 Task: Add an event with the title Training Session: Effective Decision-Making in High-Pressure Situations, date '2023/10/26', time 9:15 AM to 11:15 AMand add a description: Welcome to the Coffee Meeting with a Potential Investor, an exciting opportunity to connect, share your business vision, and explore potential investment opportunities. This meeting is designed to foster a mutually beneficial relationship between you and the investor, providing a platform to discuss your business goals, growth strategies, and the potential for collaboration.Select event color  Graphite . Add location for the event as: Vilnius, Lithuania, logged in from the account softage.4@softage.netand send the event invitation to softage.10@softage.net and softage.1@softage.net. Set a reminder for the event Doesn't repeat
Action: Mouse moved to (98, 123)
Screenshot: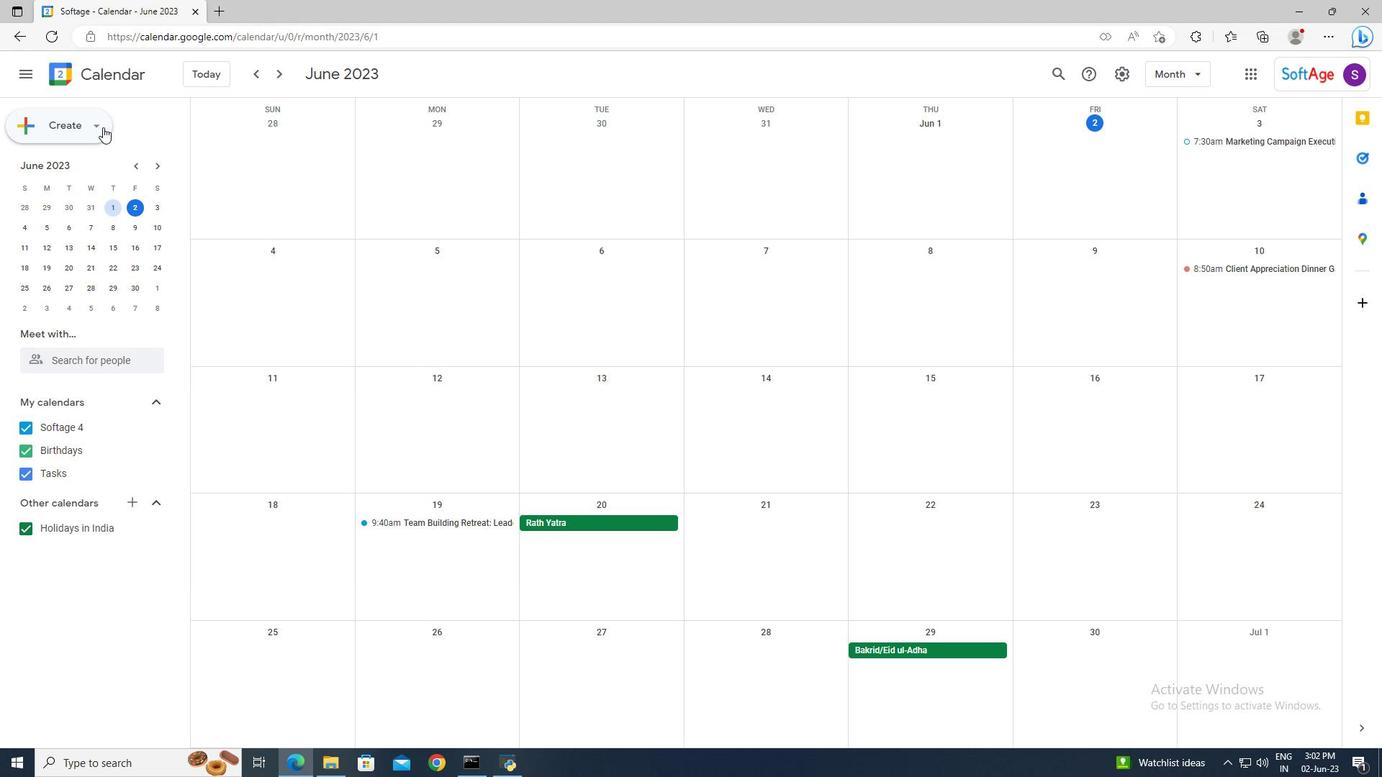 
Action: Mouse pressed left at (98, 123)
Screenshot: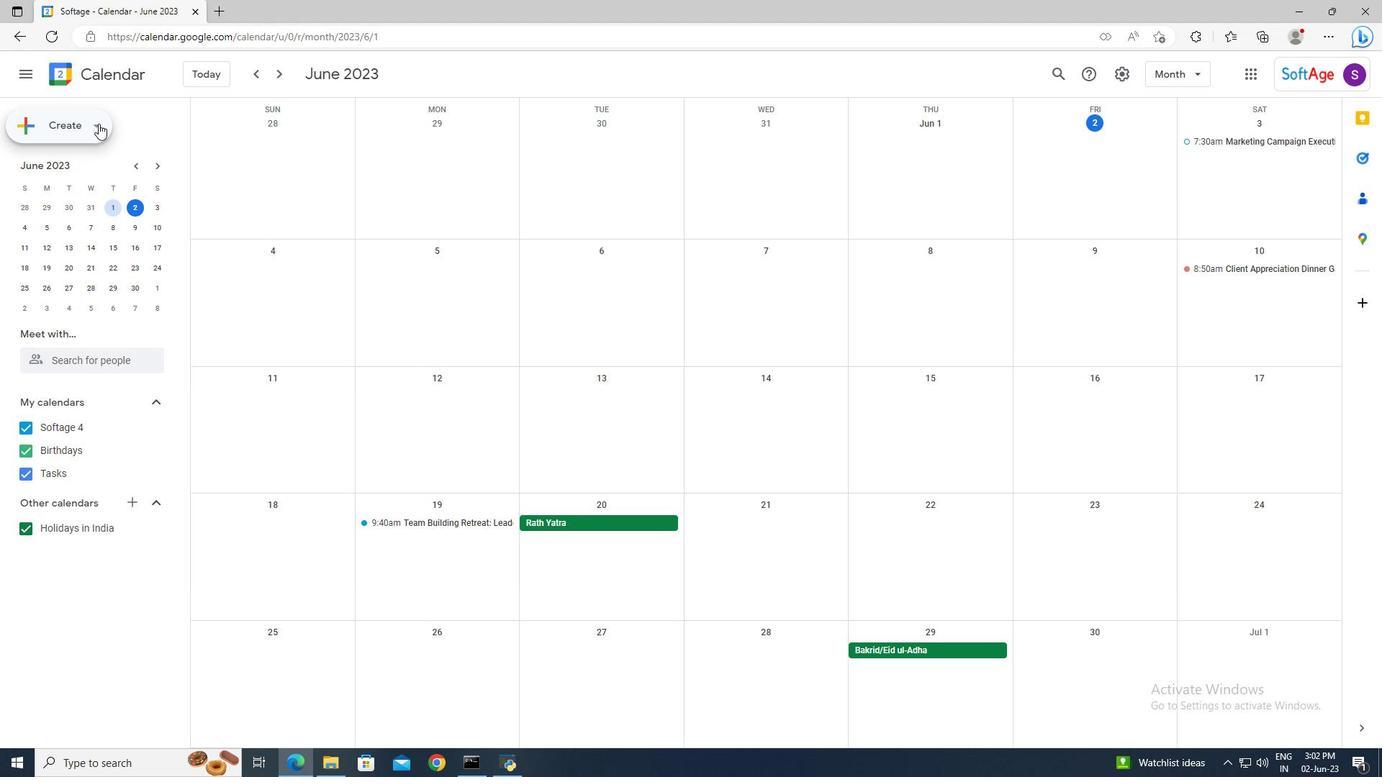 
Action: Mouse moved to (97, 164)
Screenshot: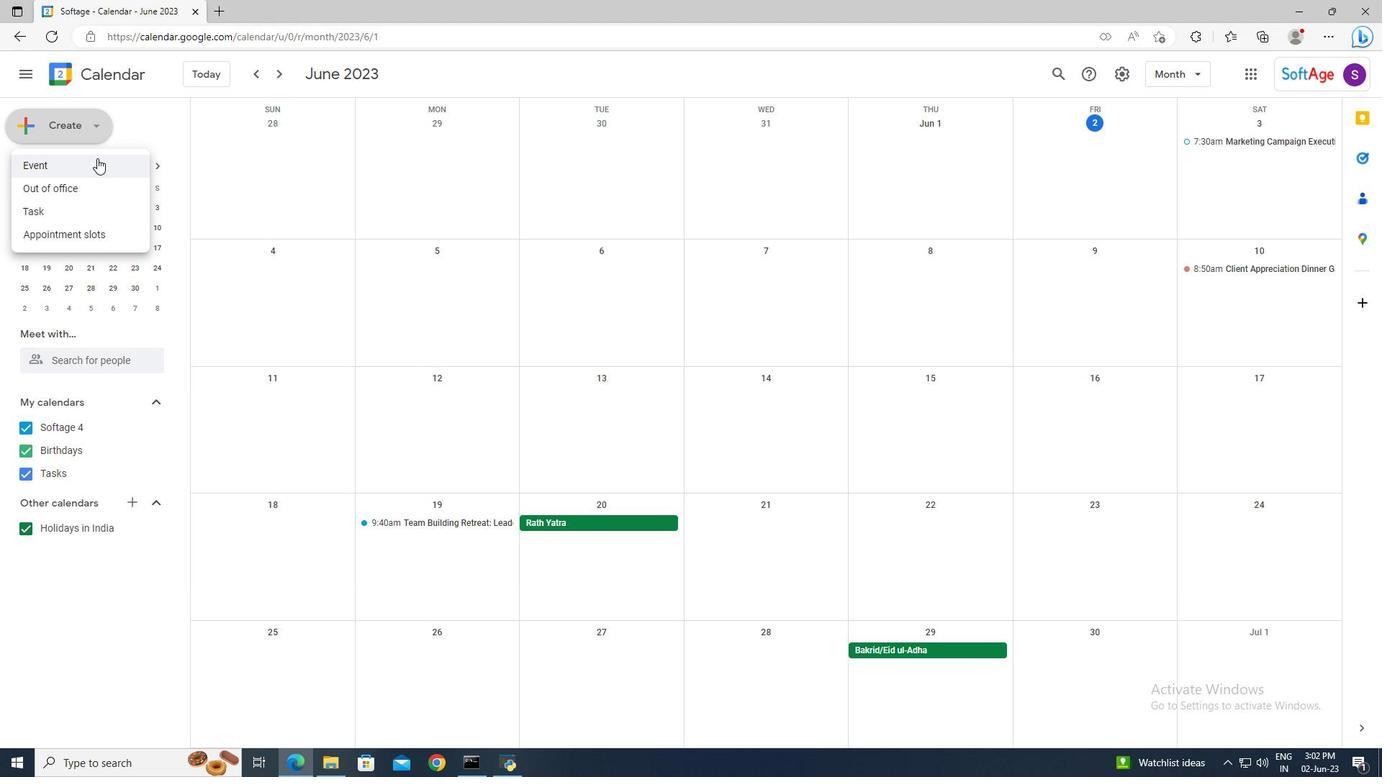 
Action: Mouse pressed left at (97, 164)
Screenshot: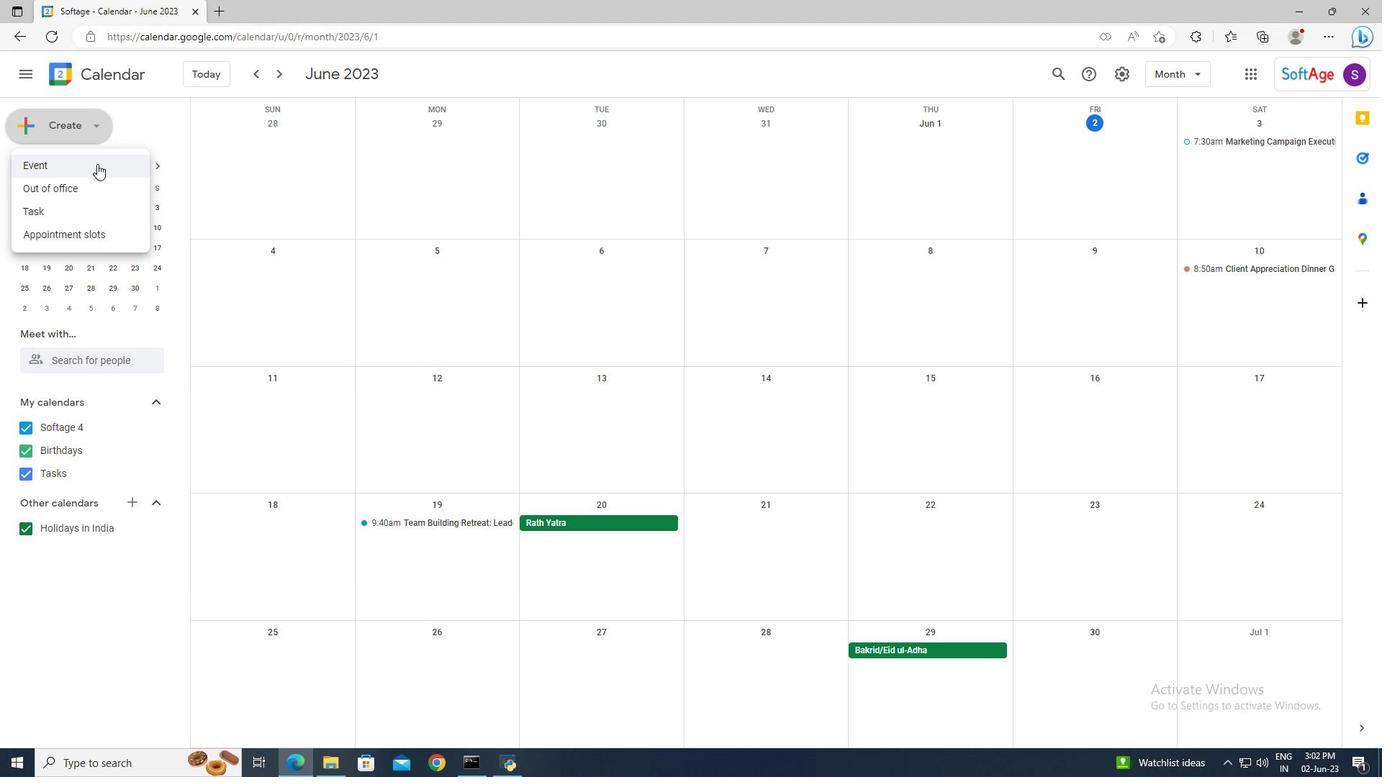 
Action: Mouse moved to (705, 483)
Screenshot: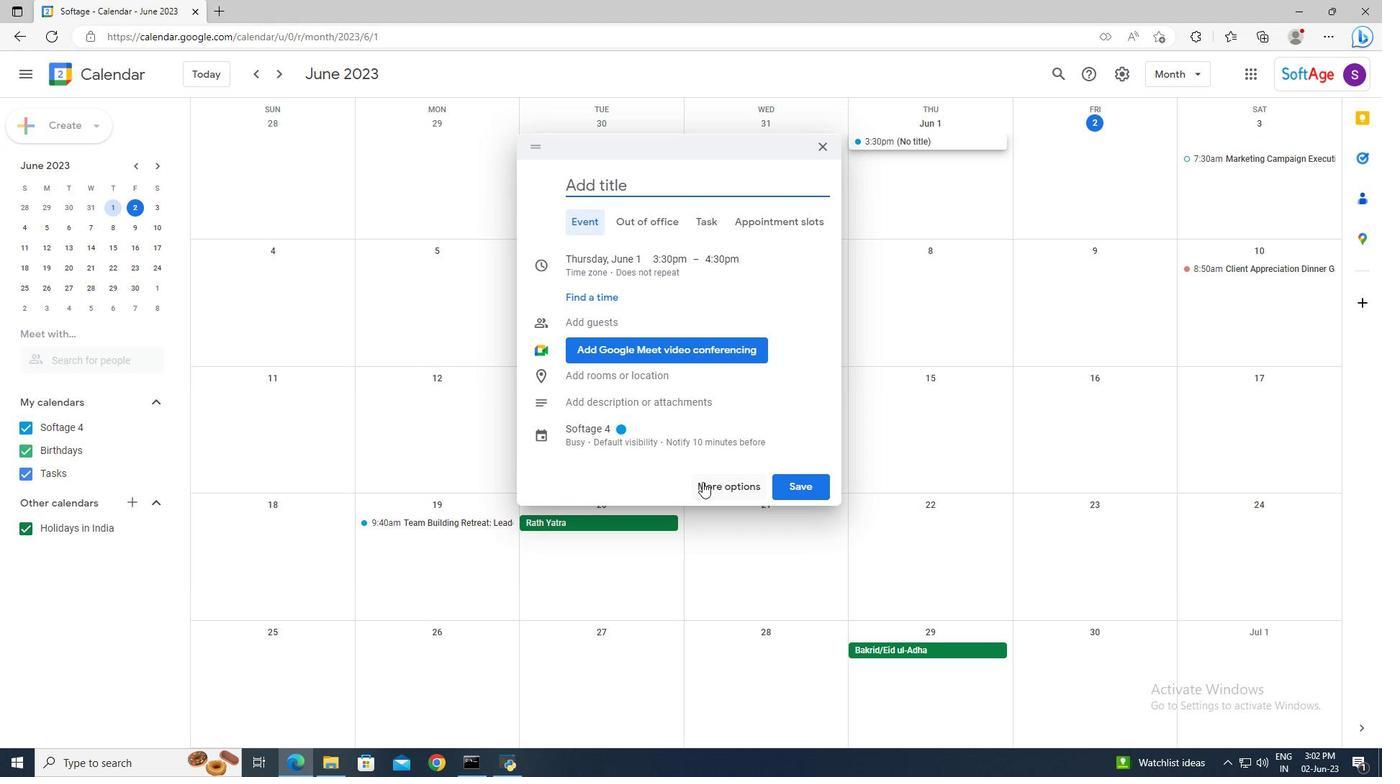 
Action: Mouse pressed left at (705, 483)
Screenshot: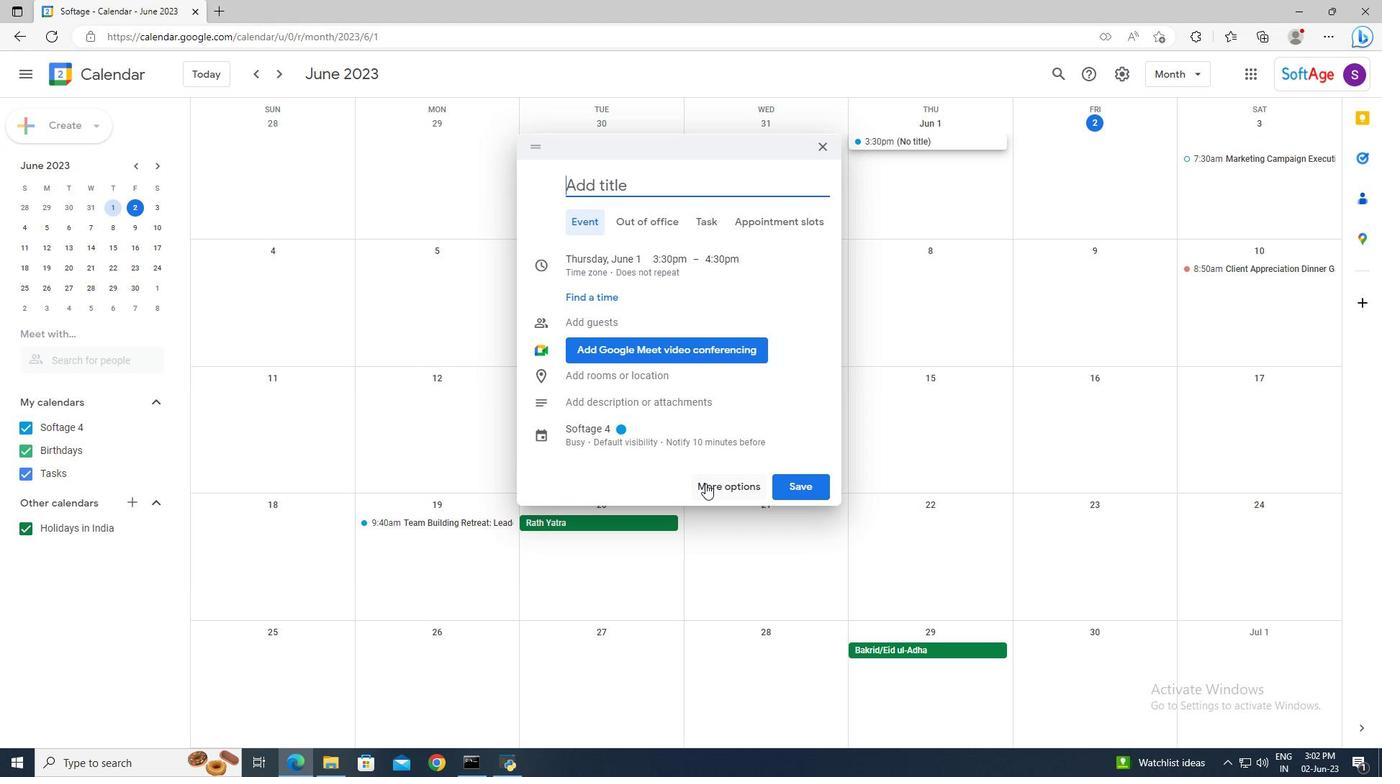 
Action: Mouse moved to (406, 82)
Screenshot: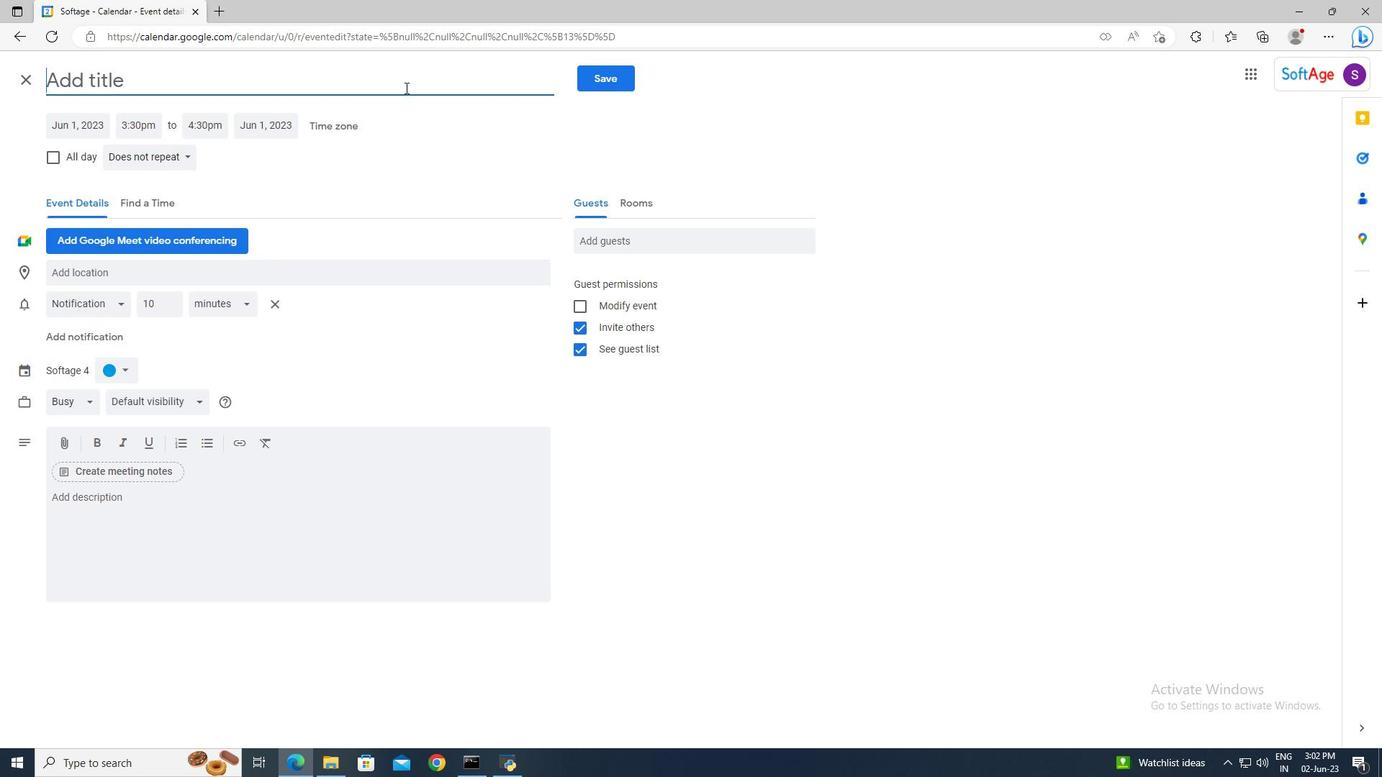 
Action: Mouse pressed left at (406, 82)
Screenshot: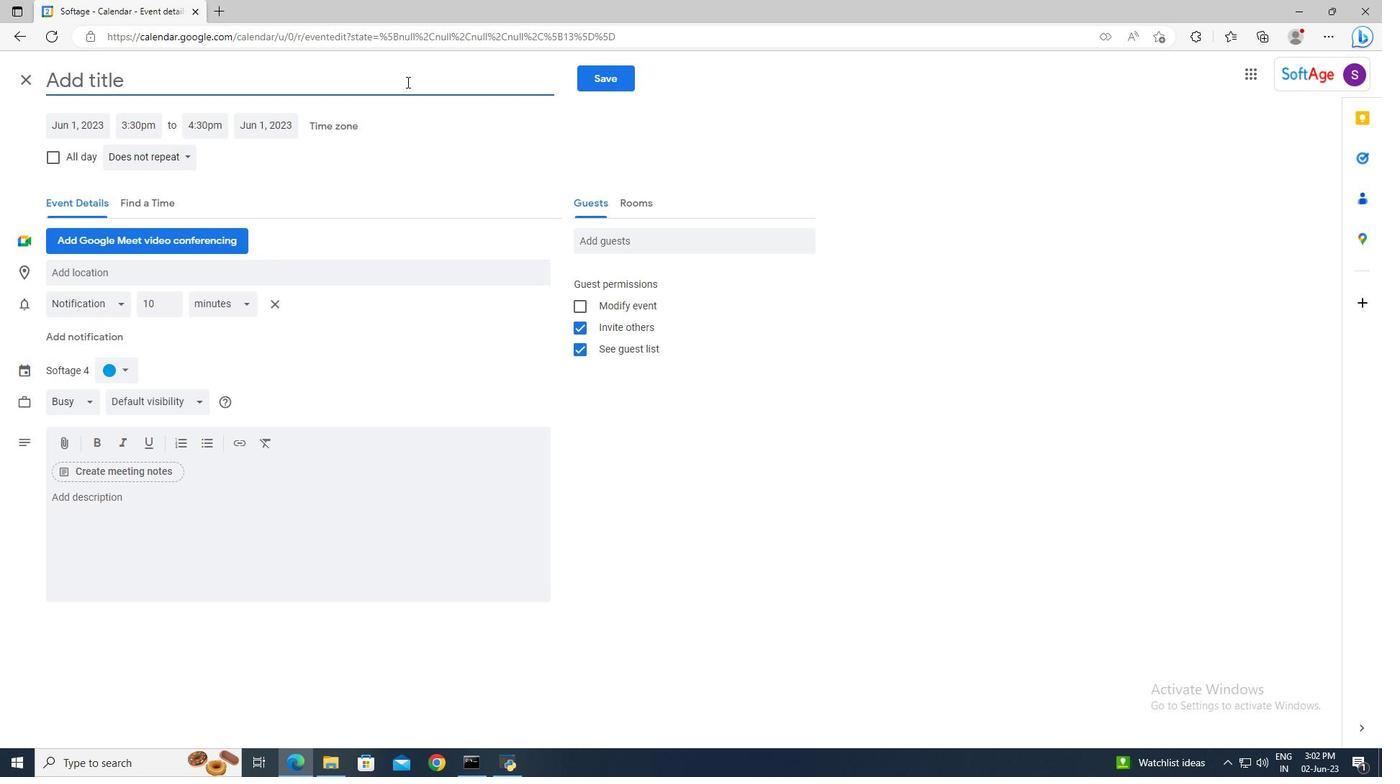 
Action: Mouse moved to (405, 81)
Screenshot: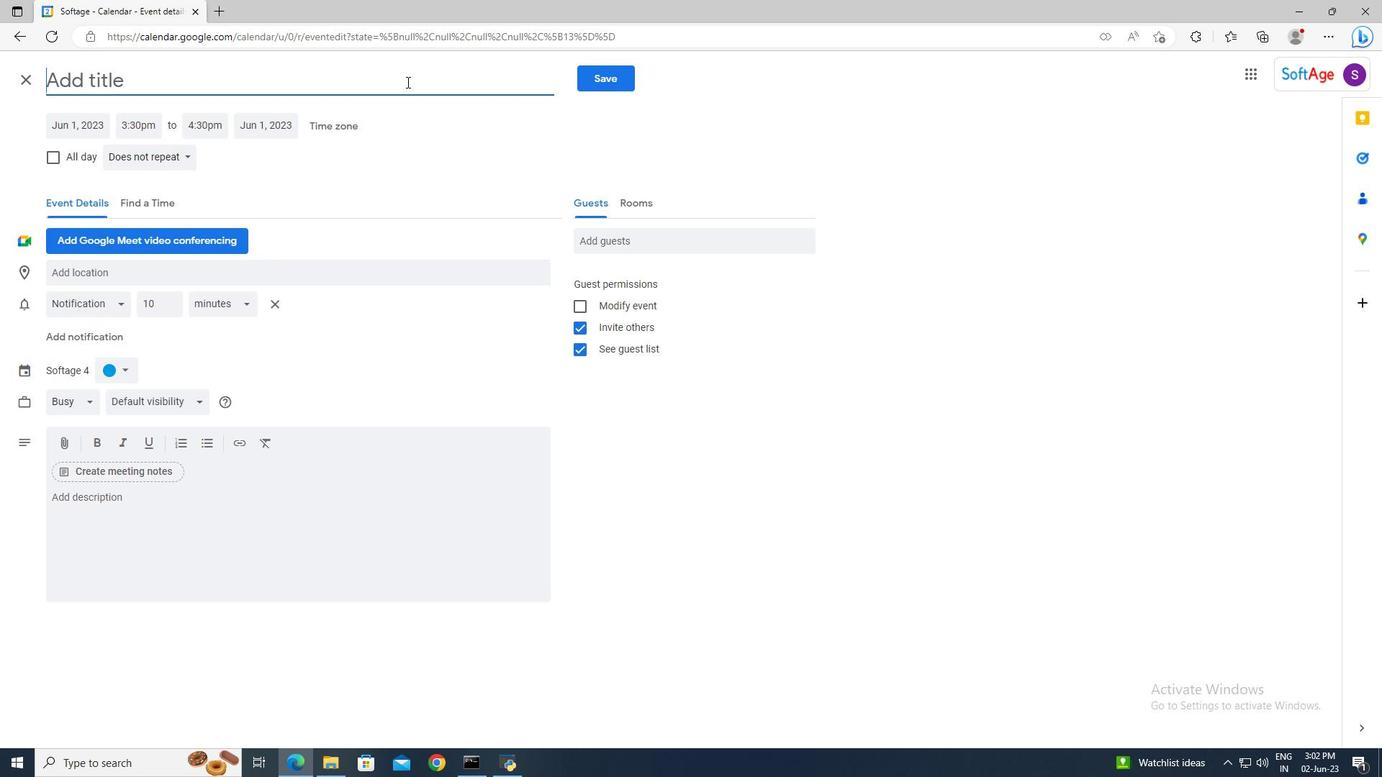 
Action: Key pressed <Key.shift>Training<Key.space><Key.shift_r>Session<Key.shift>:<Key.space><Key.shift>Effective<Key.space><Key.shift>Decision-<Key.shift>Making<Key.space>in<Key.space><Key.shift>High-<Key.shift>Pressure<Key.space><Key.shift_r>Situations
Screenshot: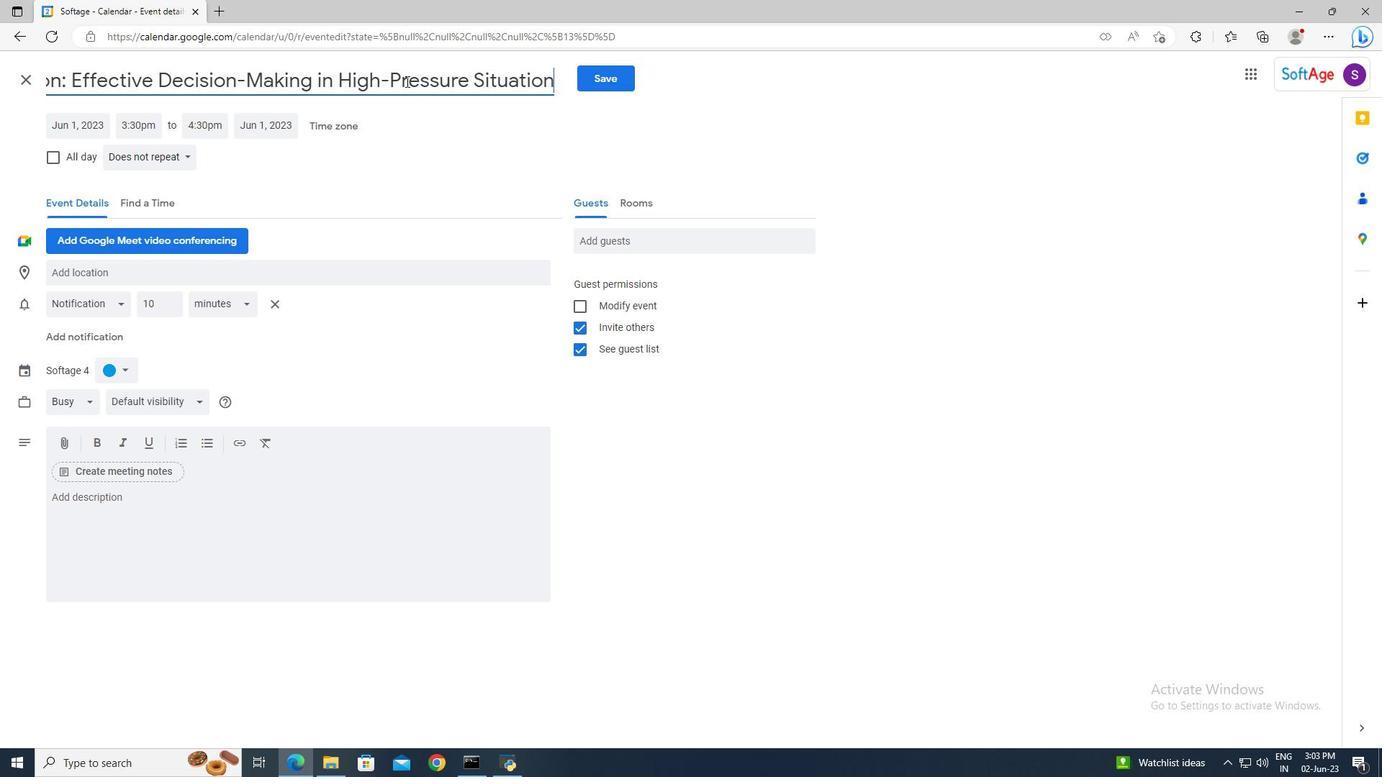 
Action: Mouse moved to (103, 123)
Screenshot: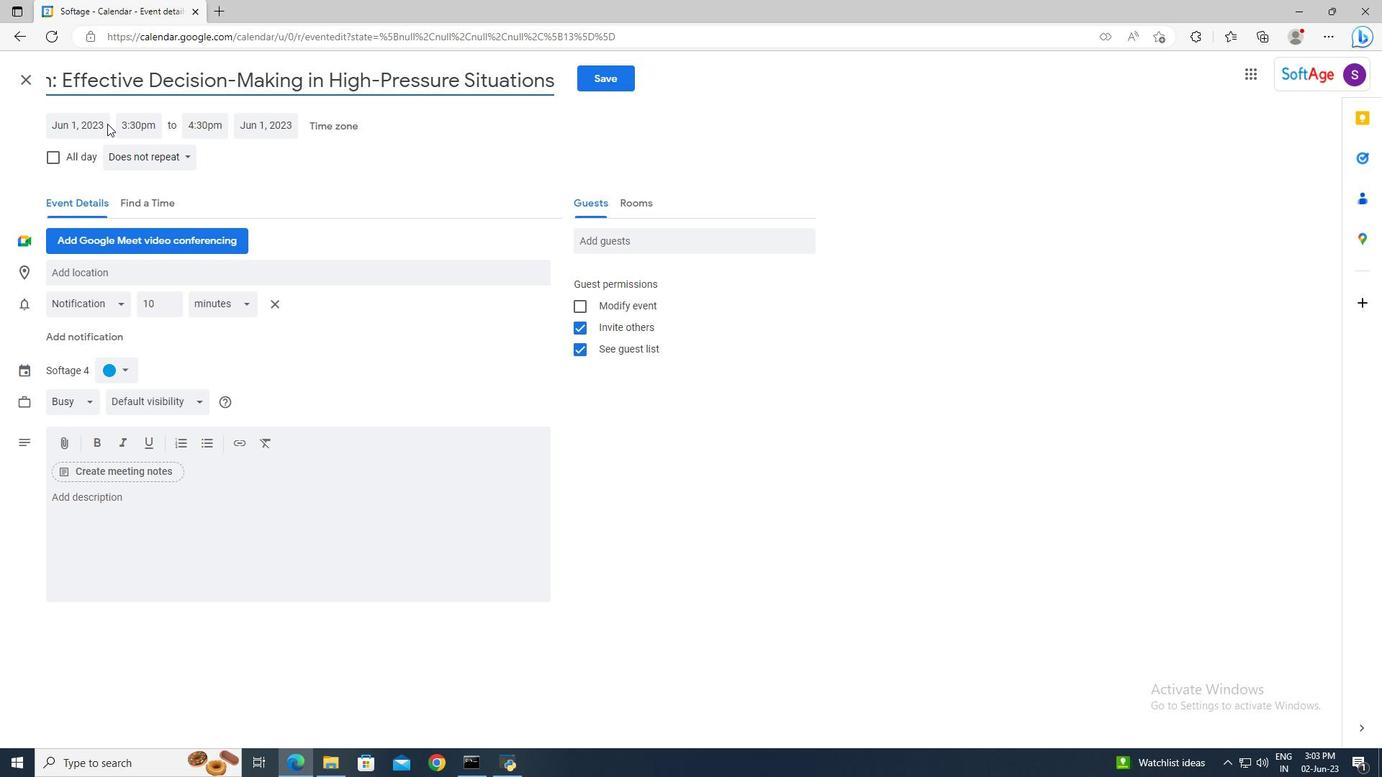 
Action: Mouse pressed left at (103, 123)
Screenshot: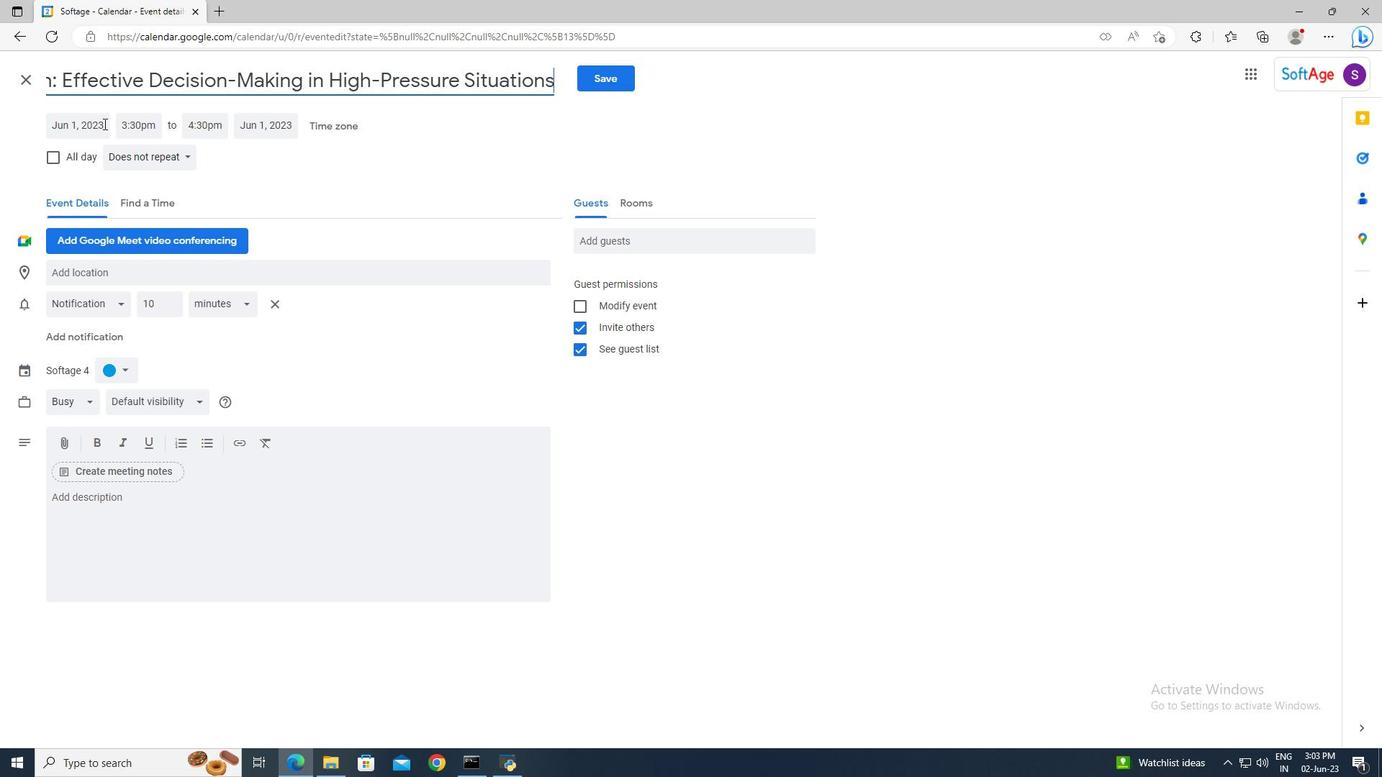 
Action: Mouse moved to (103, 125)
Screenshot: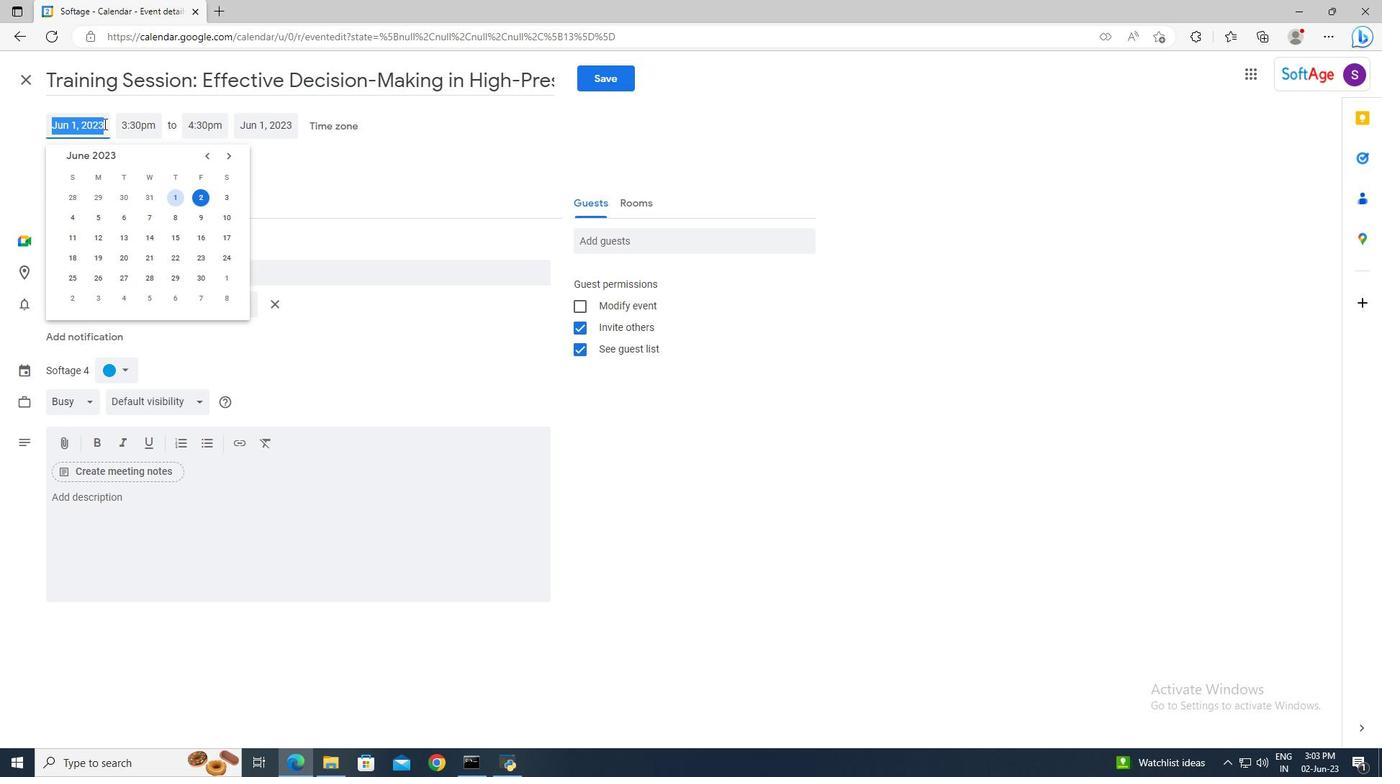 
Action: Key pressed 26/10/2023<Key.enter>
Screenshot: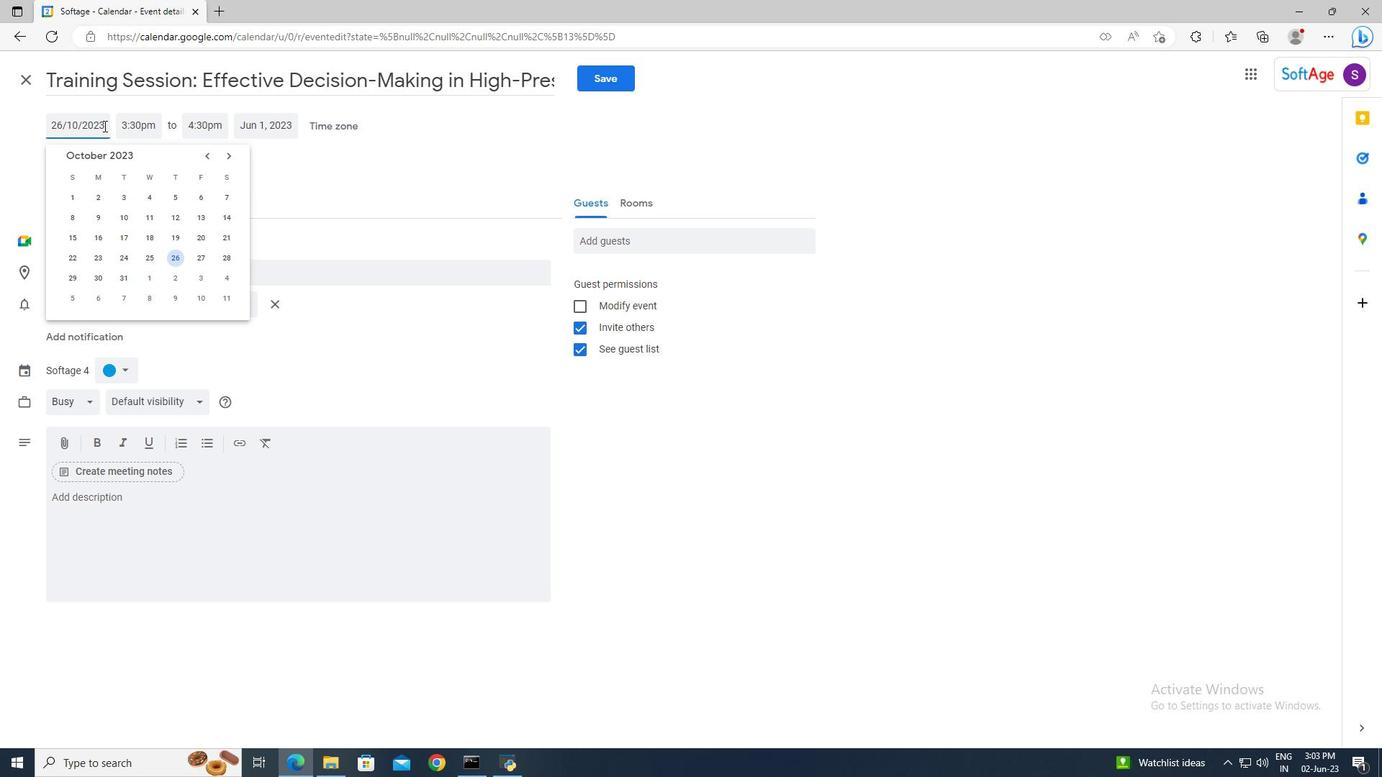 
Action: Mouse moved to (131, 125)
Screenshot: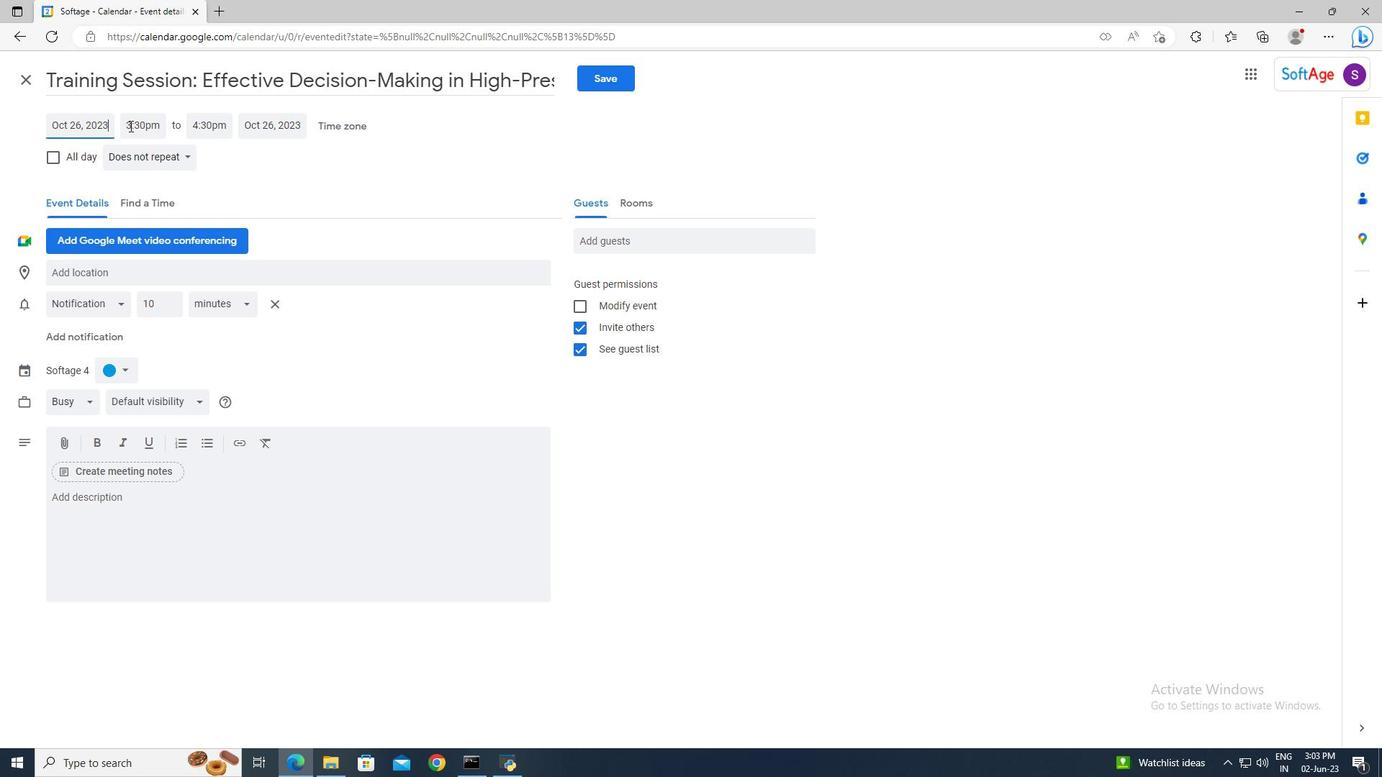 
Action: Mouse pressed left at (131, 125)
Screenshot: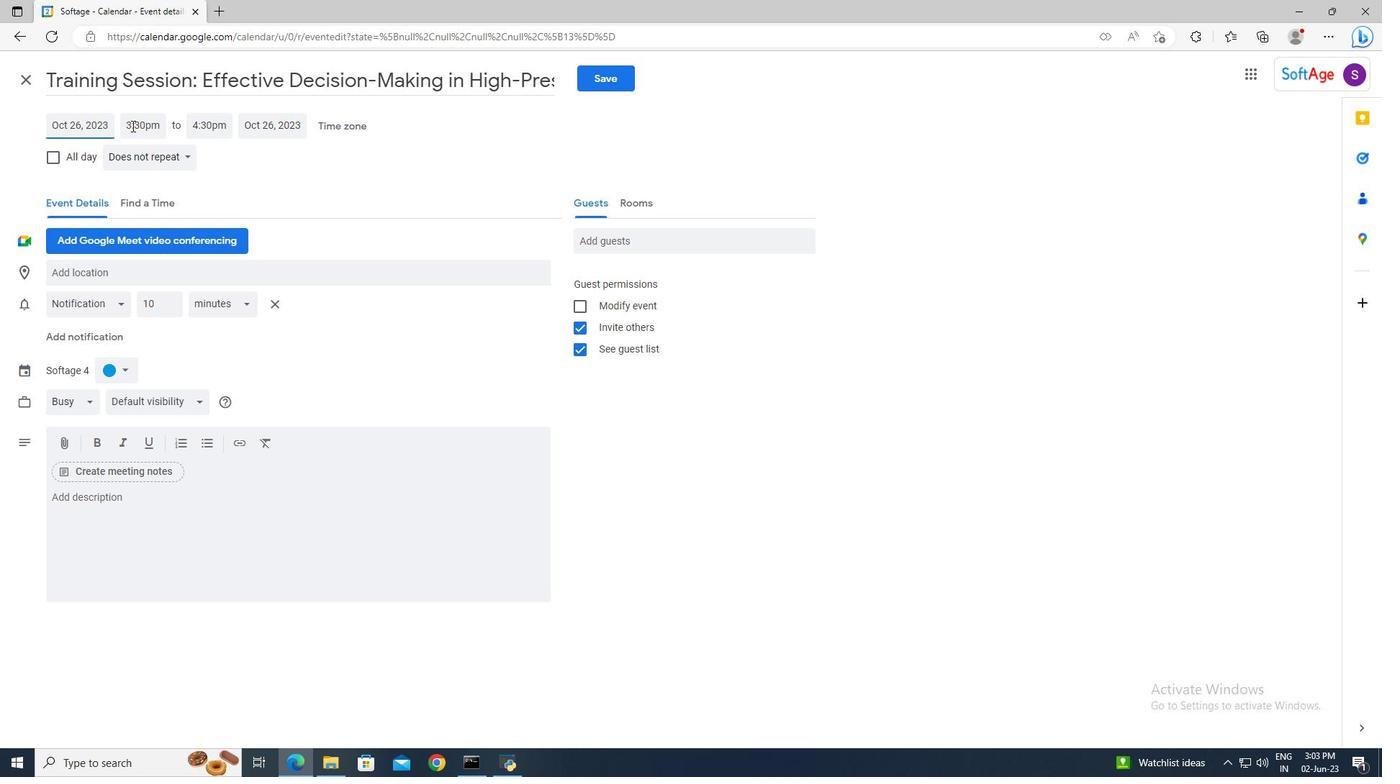 
Action: Key pressed 9<Key.shift>:15am<Key.enter><Key.tab>11<Key.shift>:15<Key.enter>
Screenshot: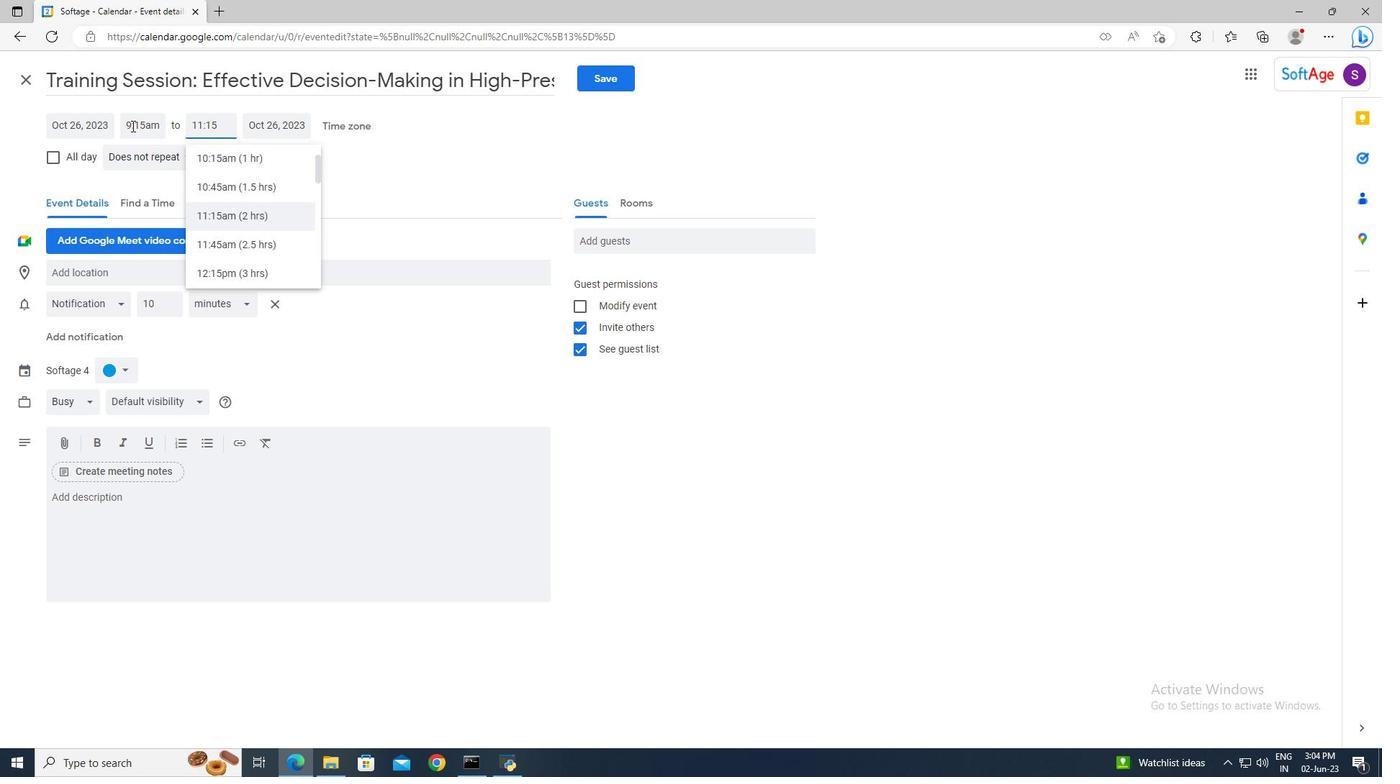 
Action: Mouse moved to (143, 502)
Screenshot: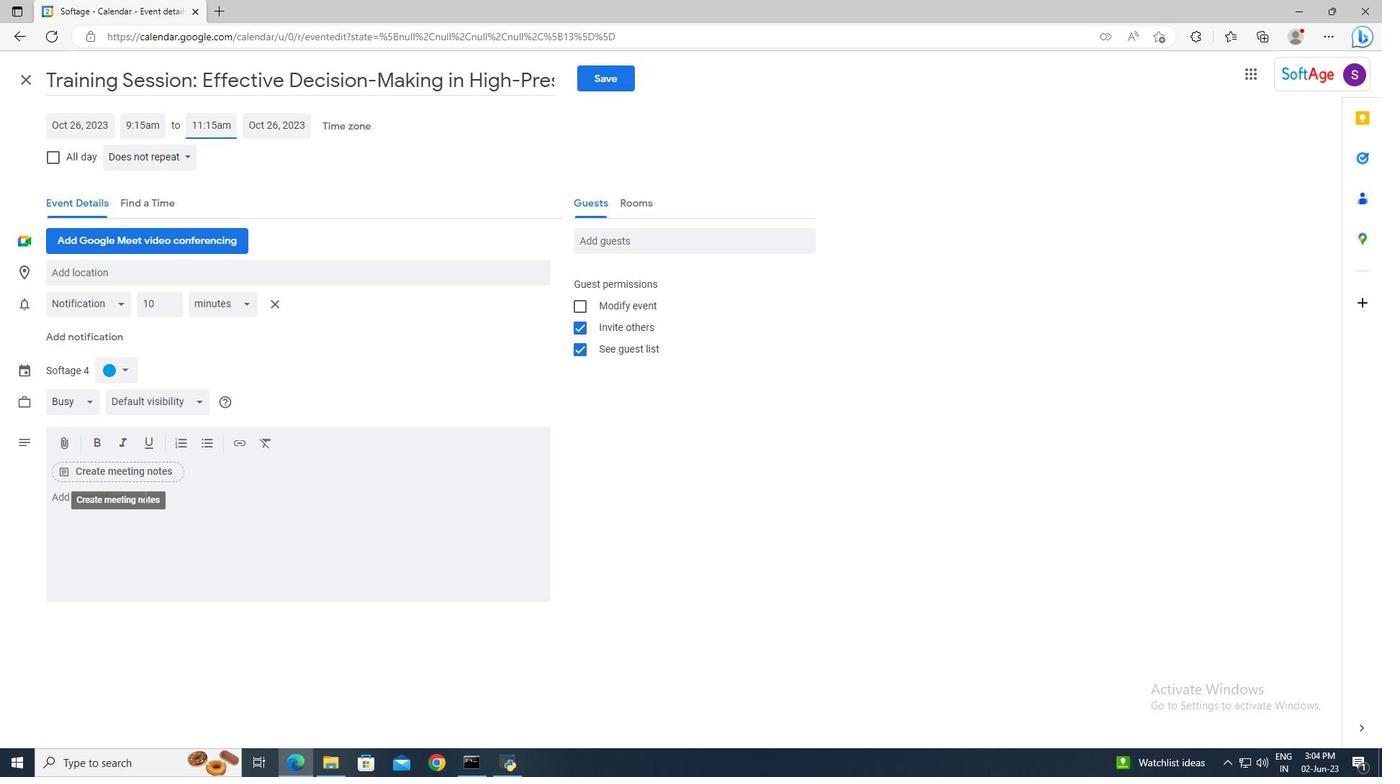 
Action: Mouse pressed left at (143, 502)
Screenshot: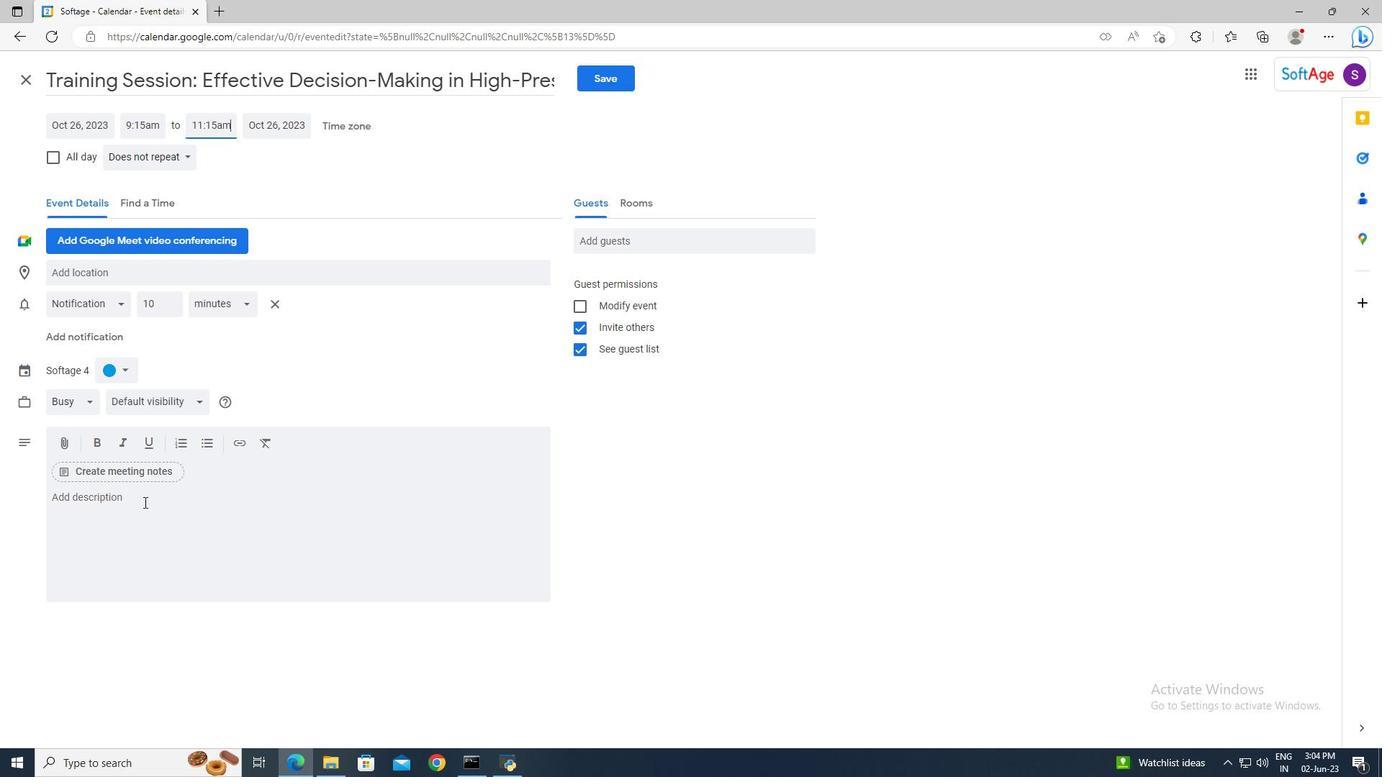 
Action: Mouse moved to (145, 503)
Screenshot: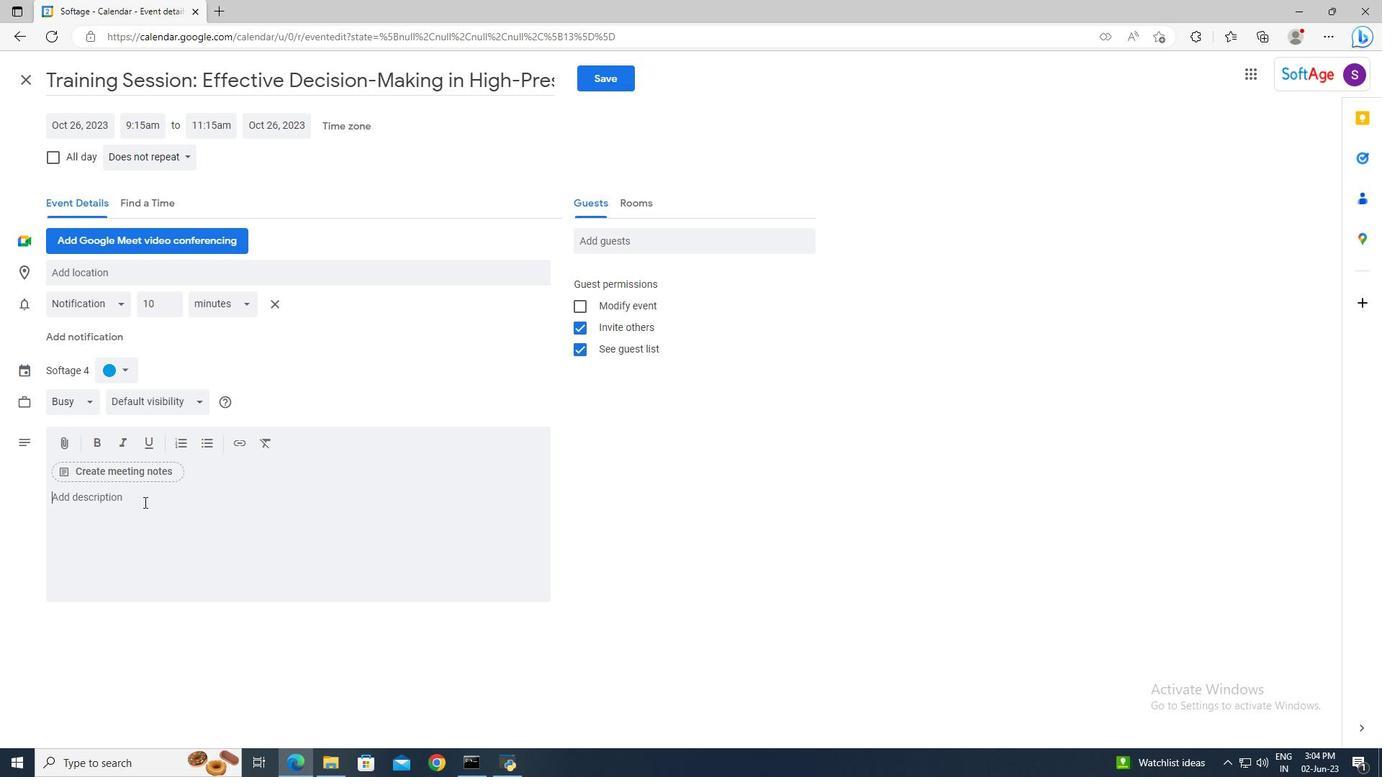 
Action: Key pressed <Key.shift>Welcome<Key.space>to<Key.space>the<Key.space><Key.shift>Coffee<Key.space><Key.shift>Meeting<Key.space>with<Key.space>a<Key.space><Key.shift>Potential<Key.space><Key.shift>Investor,<Key.space>an<Key.space>exciting<Key.space>opportunity<Key.space>to<Key.space>connect,<Key.space>share<Key.space>your<Key.space>business<Key.space>vision,<Key.space>and<Key.space>explore<Key.space>potential<Key.space>investment<Key.space>opportunities.<Key.space><Key.shift>This<Key.space>meeting<Key.space>is<Key.space>designed<Key.space>to<Key.space>foster<Key.space>a<Key.space>mutually<Key.space>beneficial<Key.space>relationship<Key.space>between<Key.space>you<Key.space>and<Key.space>the<Key.space>investor,<Key.space>providing<Key.space>a<Key.space>platform<Key.space>to<Key.space>discuss<Key.space>your<Key.space>business<Key.space>goals,<Key.space>growth<Key.space>strategies,<Key.space>and<Key.space>the<Key.space>potential<Key.space>for<Key.space>collaboration.
Screenshot: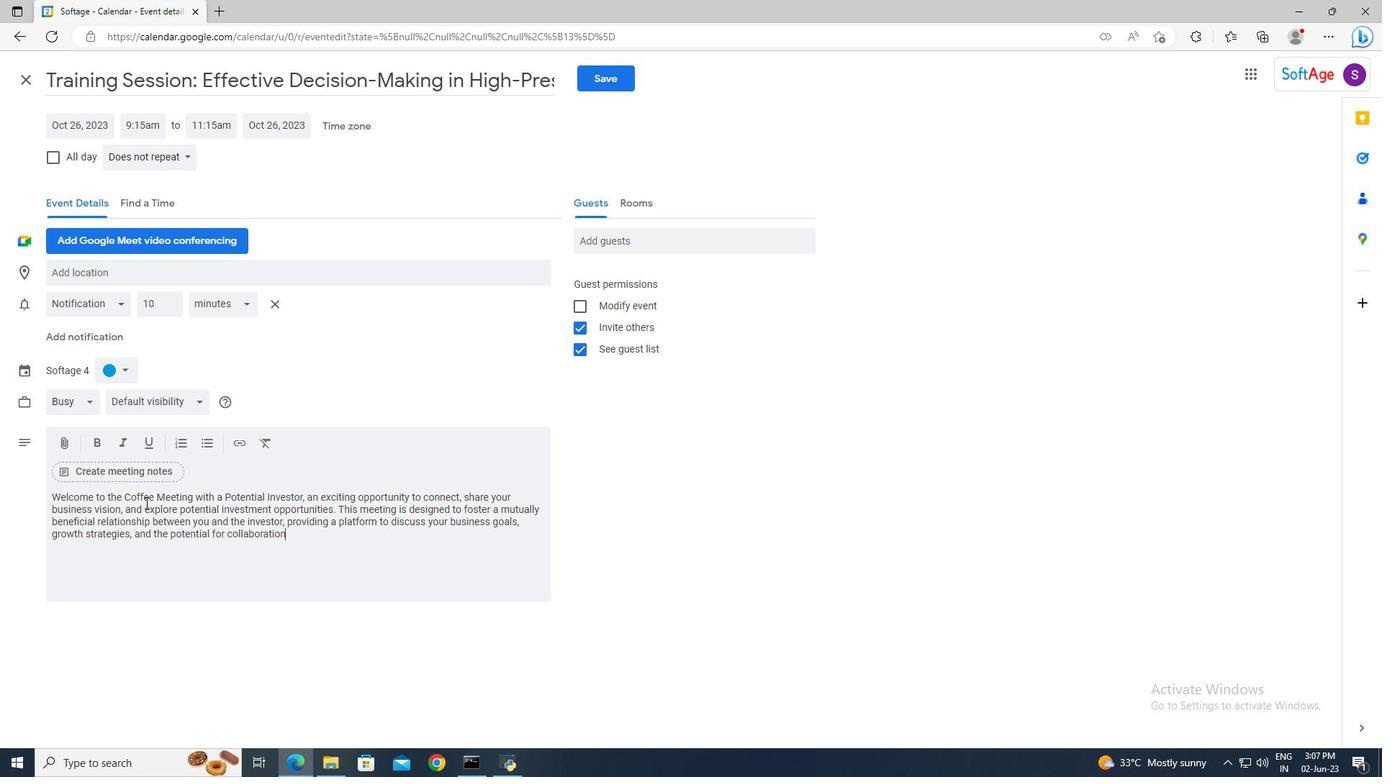 
Action: Mouse moved to (128, 374)
Screenshot: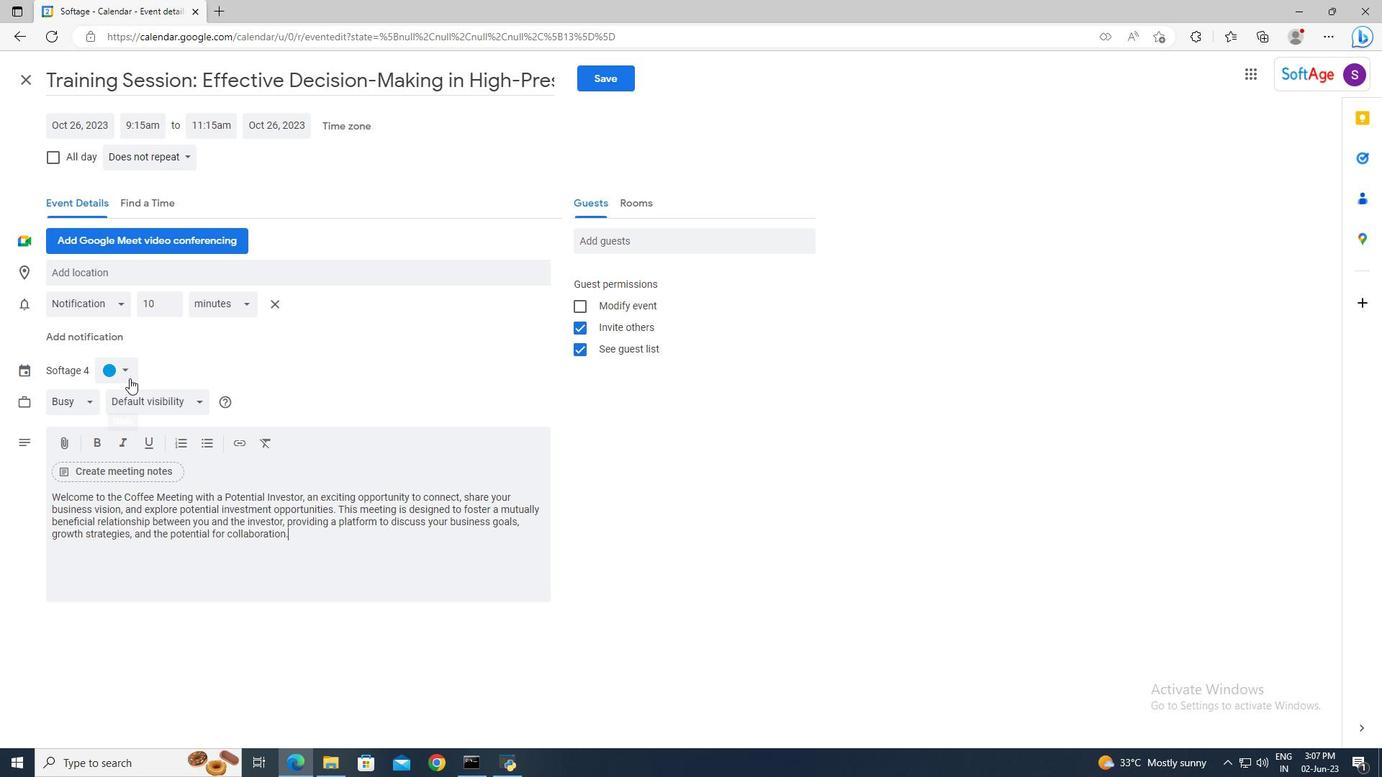 
Action: Mouse pressed left at (128, 374)
Screenshot: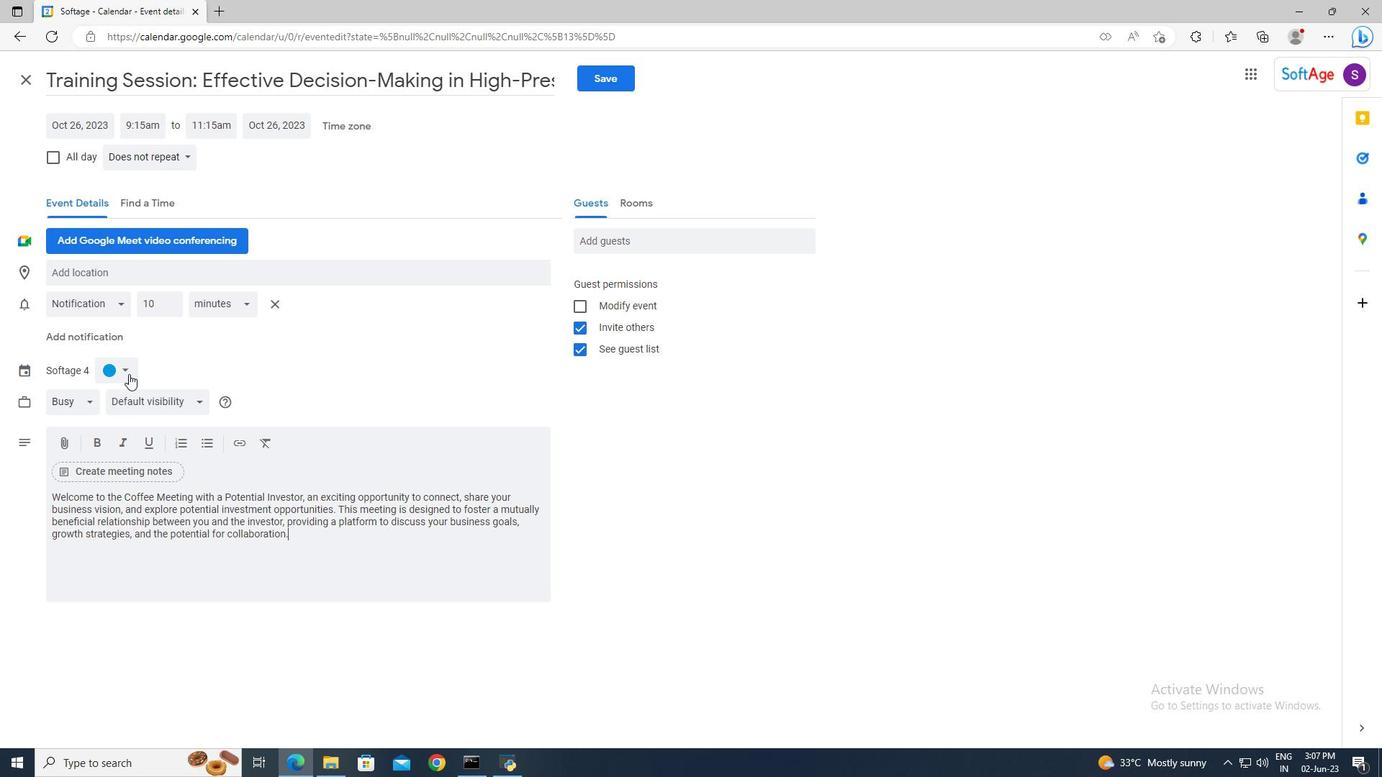 
Action: Mouse moved to (111, 452)
Screenshot: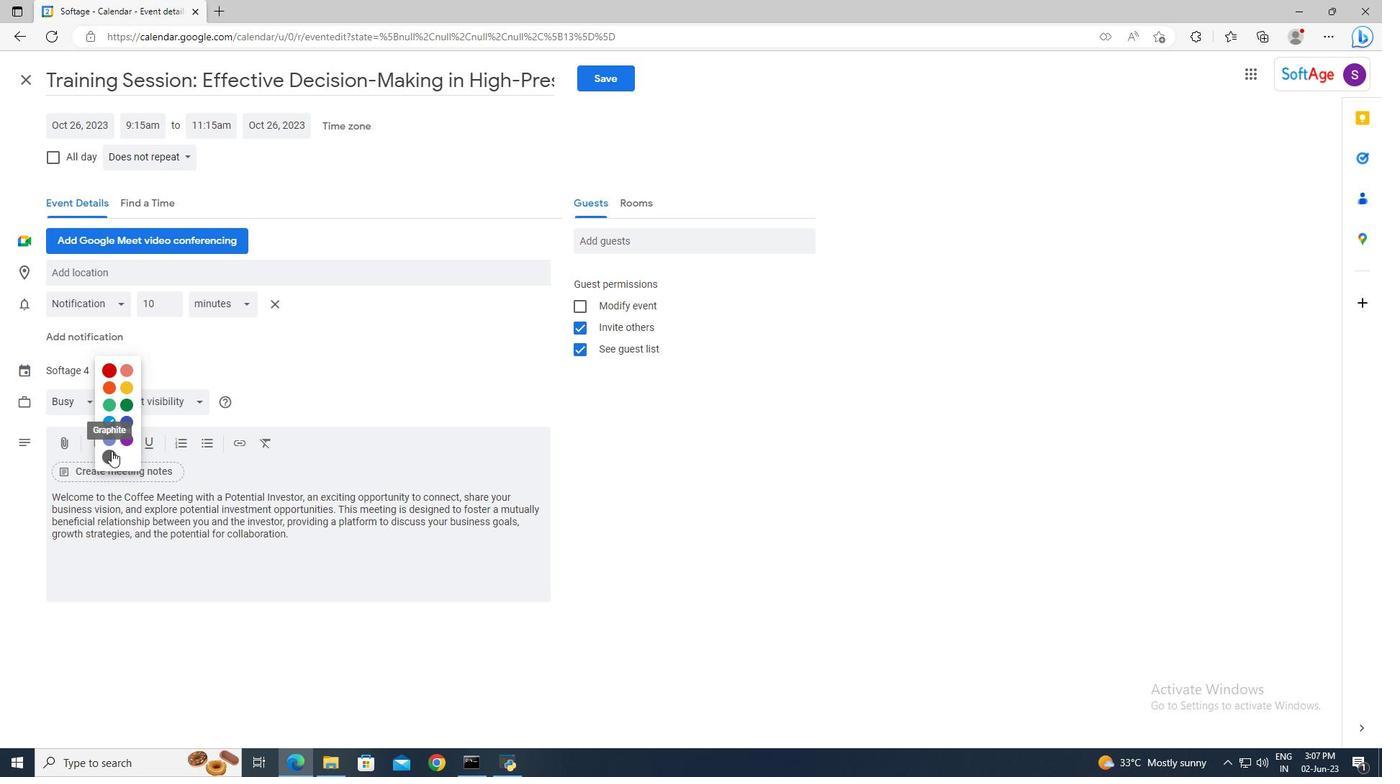 
Action: Mouse pressed left at (111, 452)
Screenshot: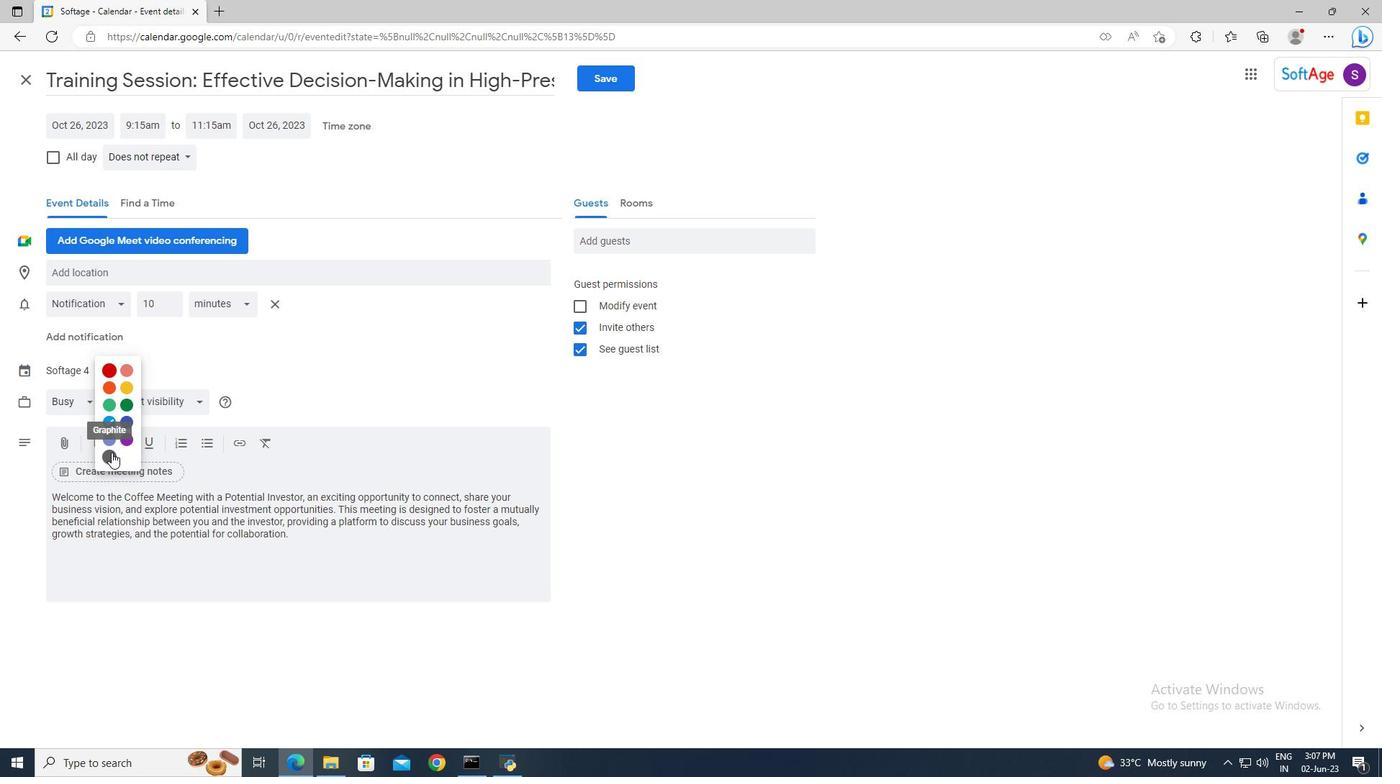 
Action: Mouse moved to (132, 274)
Screenshot: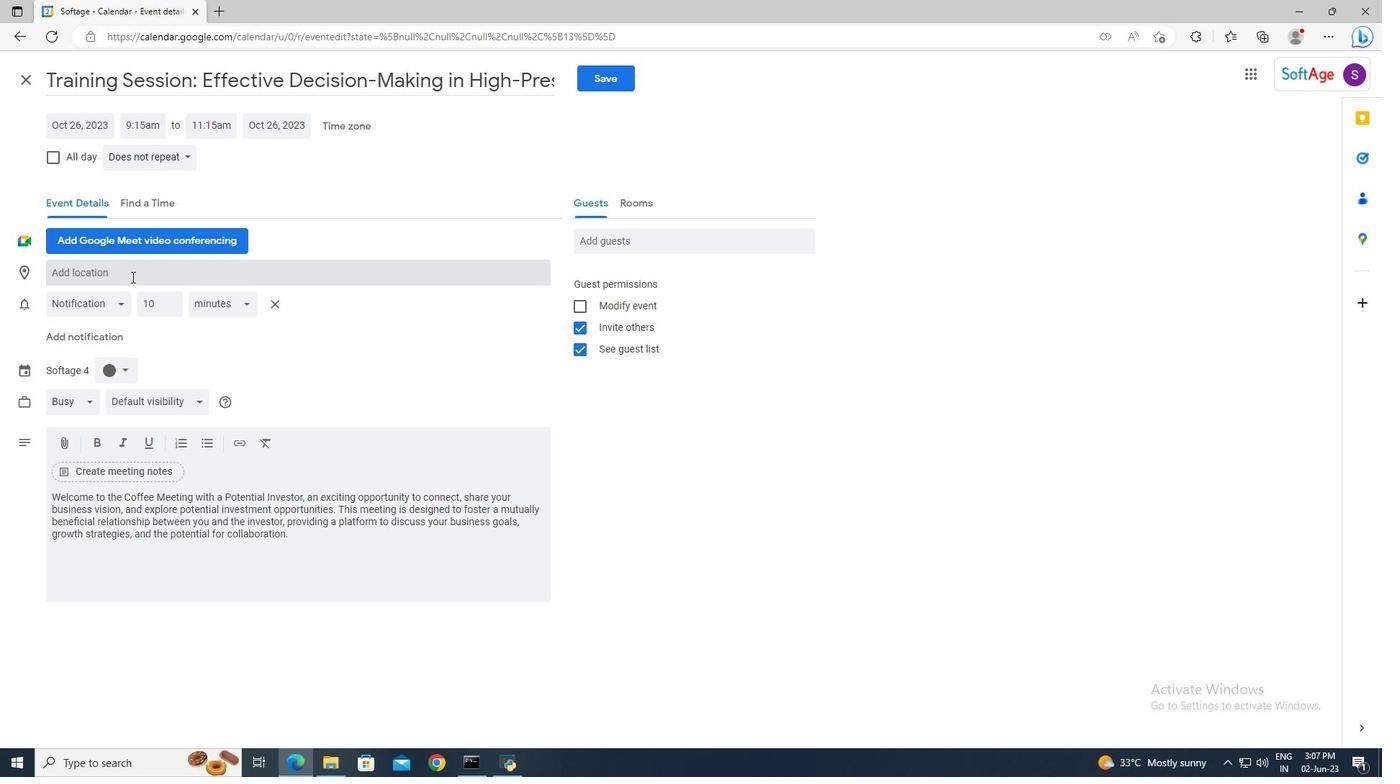 
Action: Mouse pressed left at (132, 274)
Screenshot: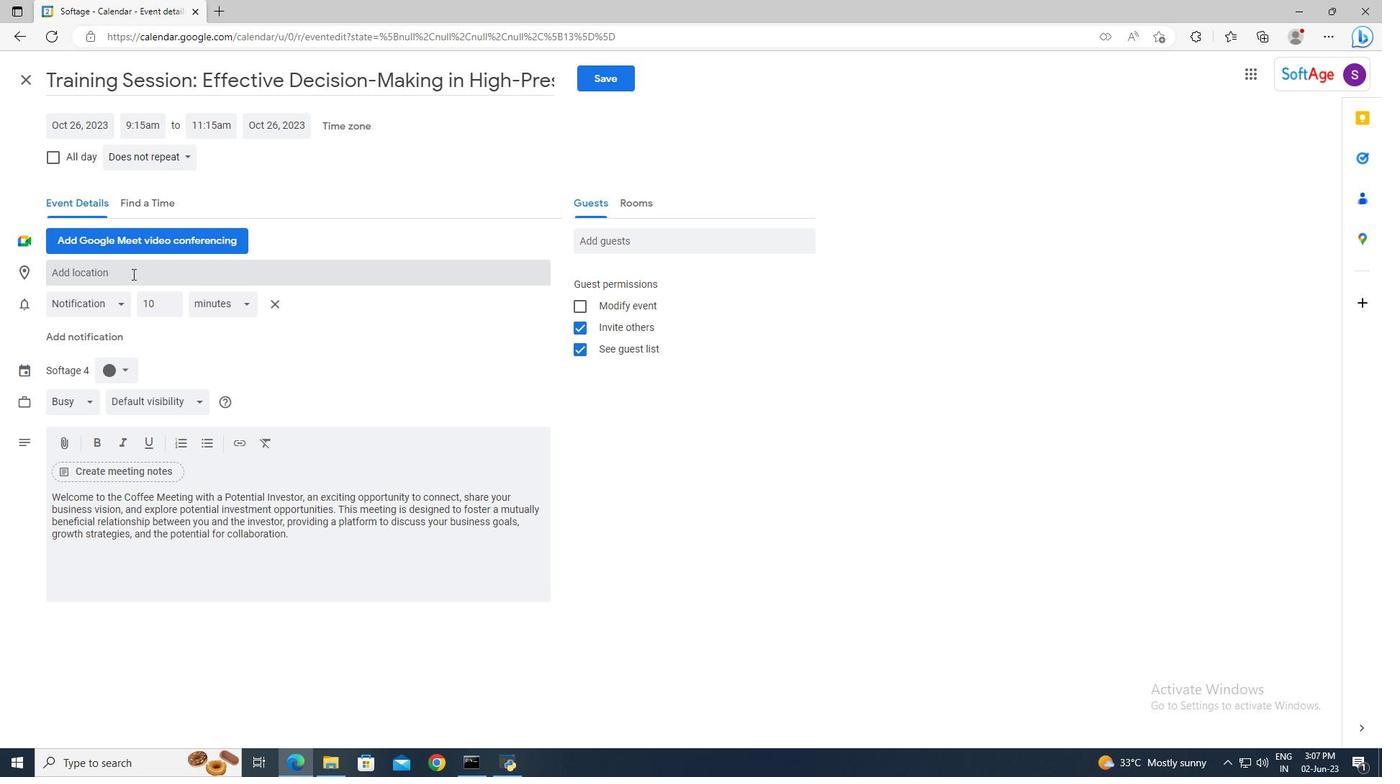 
Action: Key pressed <Key.shift>Vilnius,<Key.space><Key.shift>Lithuania
Screenshot: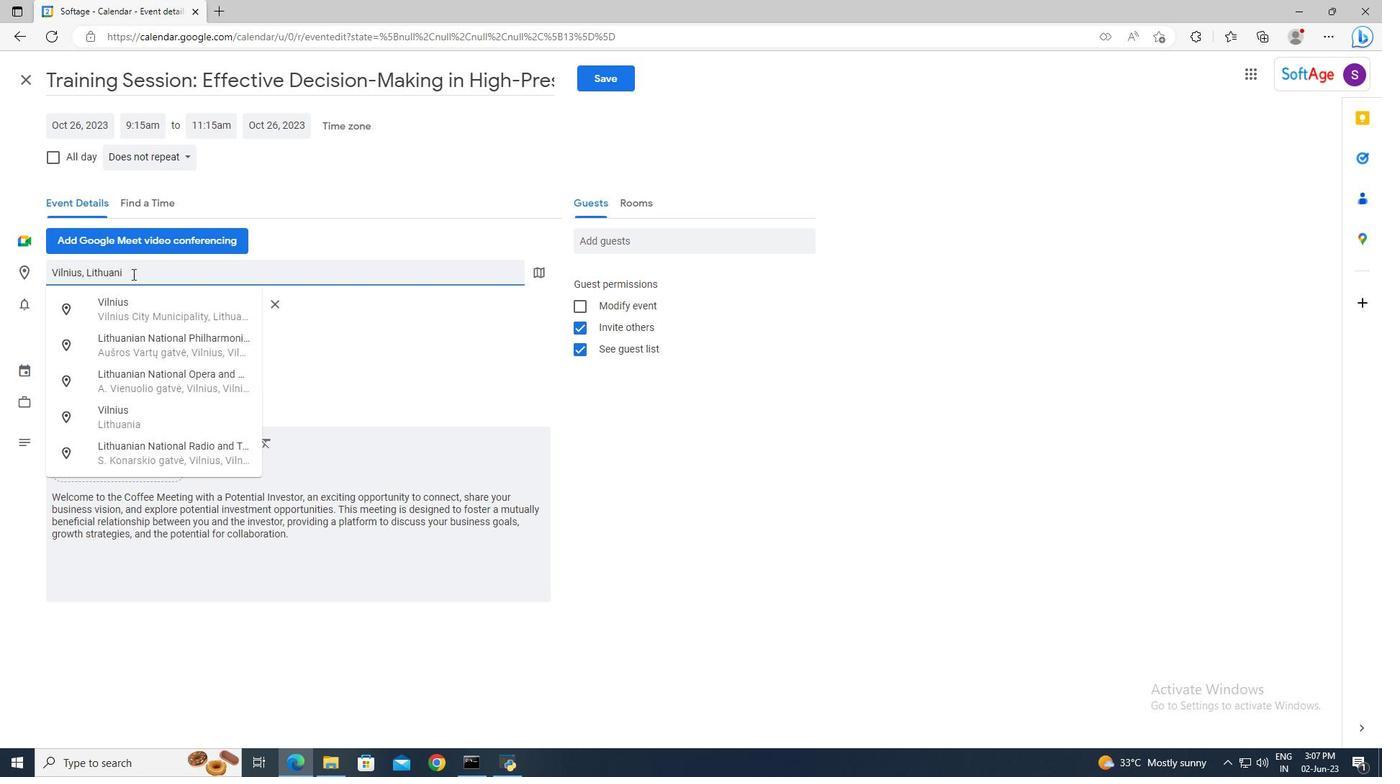 
Action: Mouse moved to (143, 301)
Screenshot: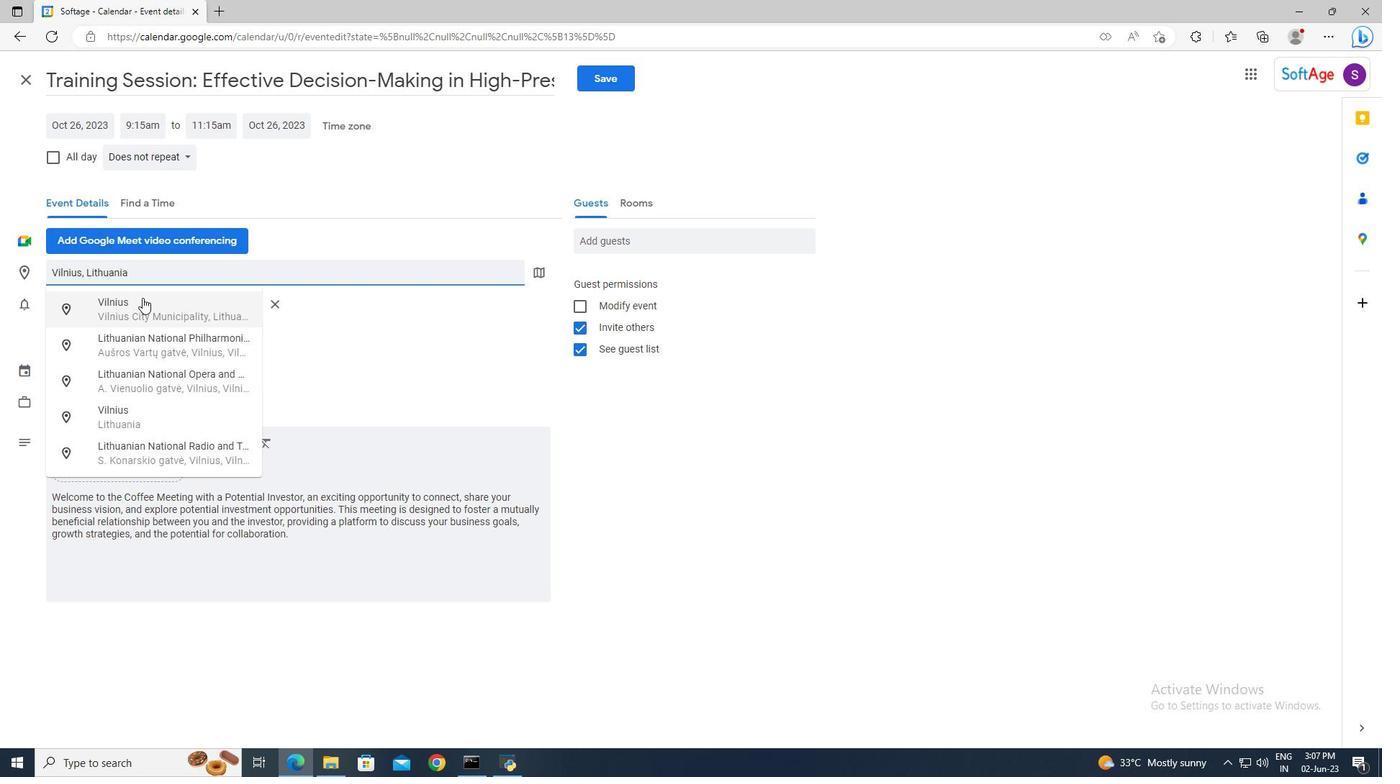 
Action: Mouse pressed left at (143, 301)
Screenshot: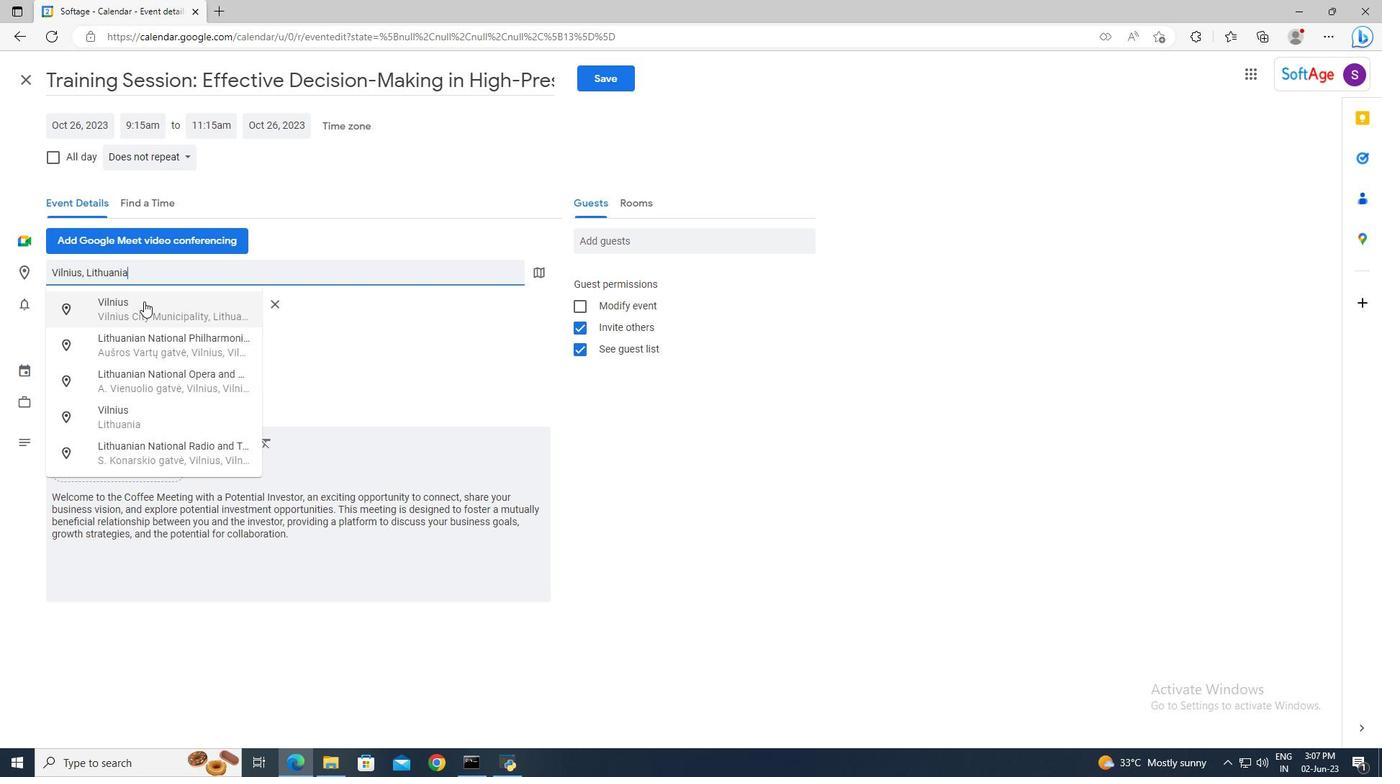 
Action: Mouse moved to (611, 244)
Screenshot: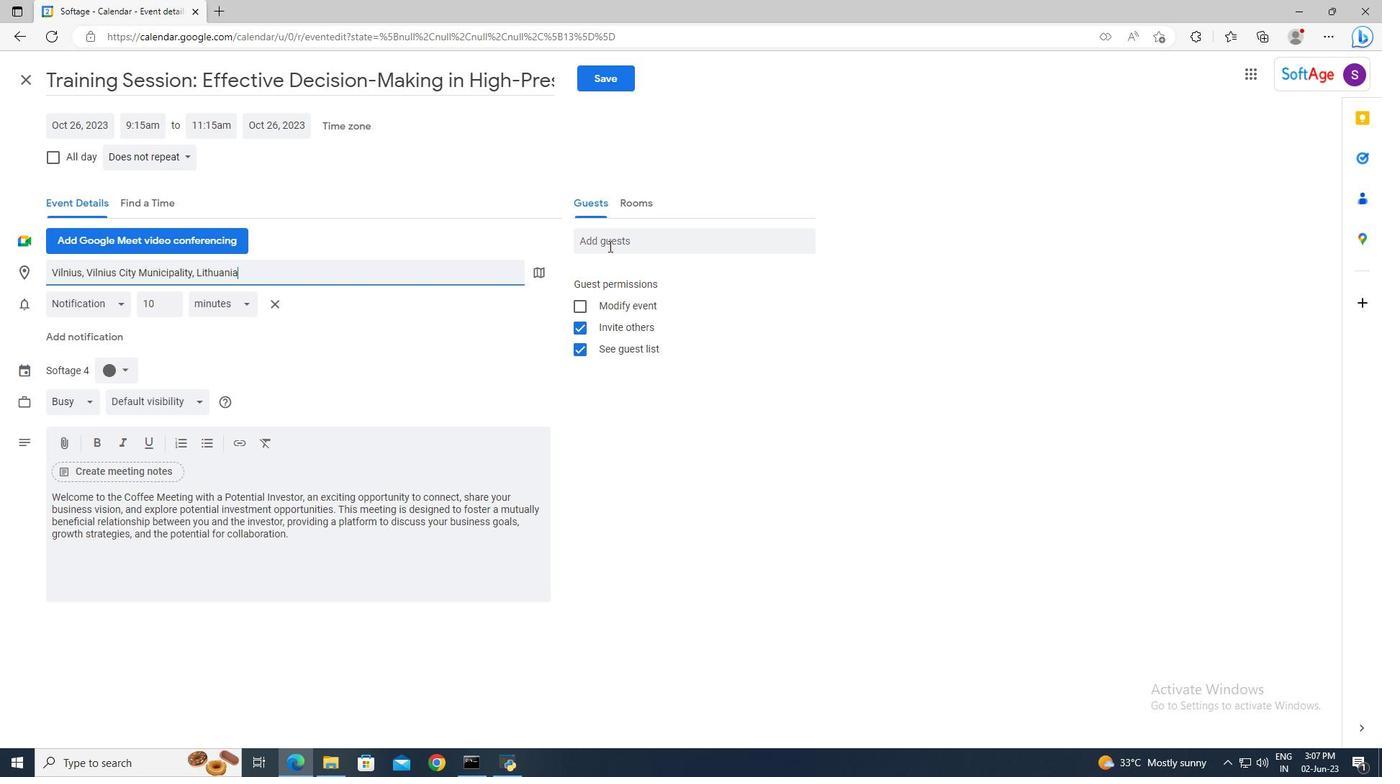 
Action: Mouse pressed left at (611, 244)
Screenshot: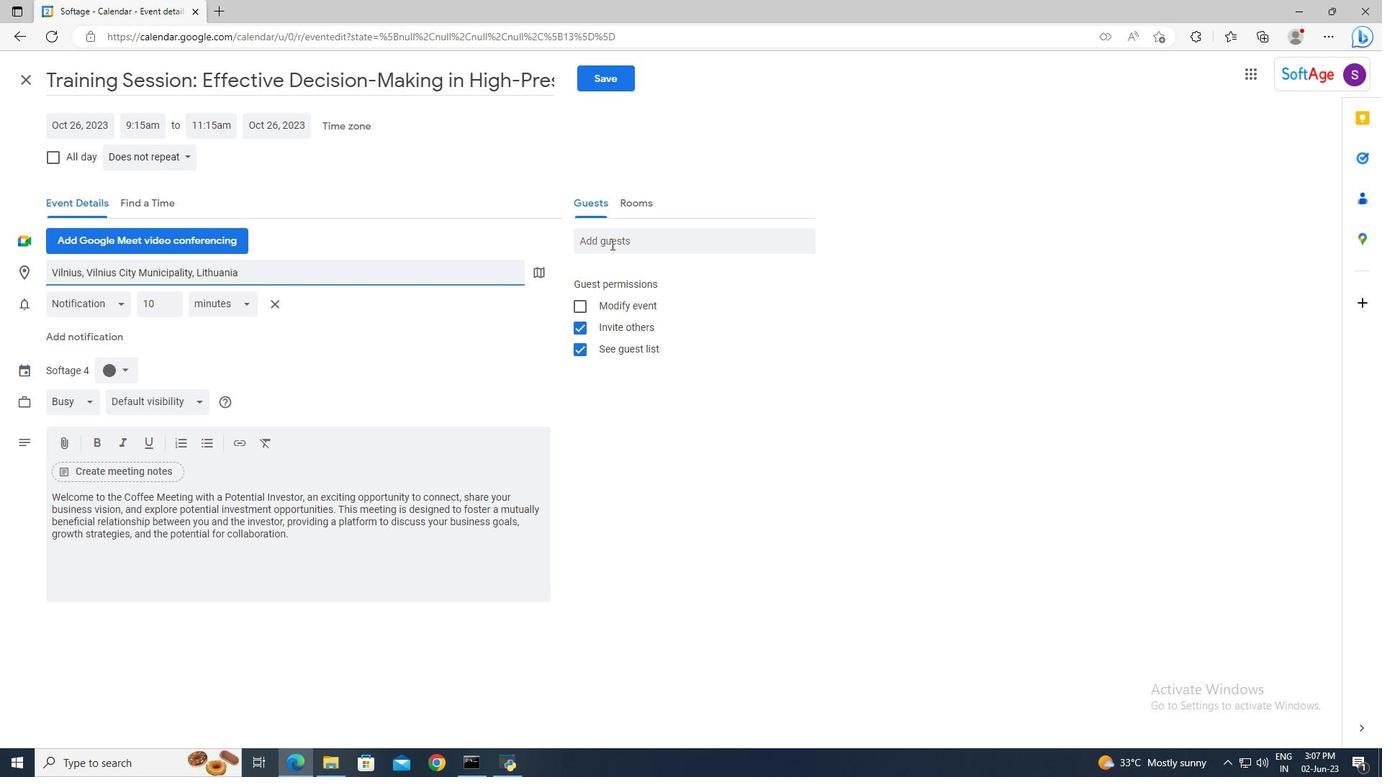 
Action: Mouse moved to (608, 242)
Screenshot: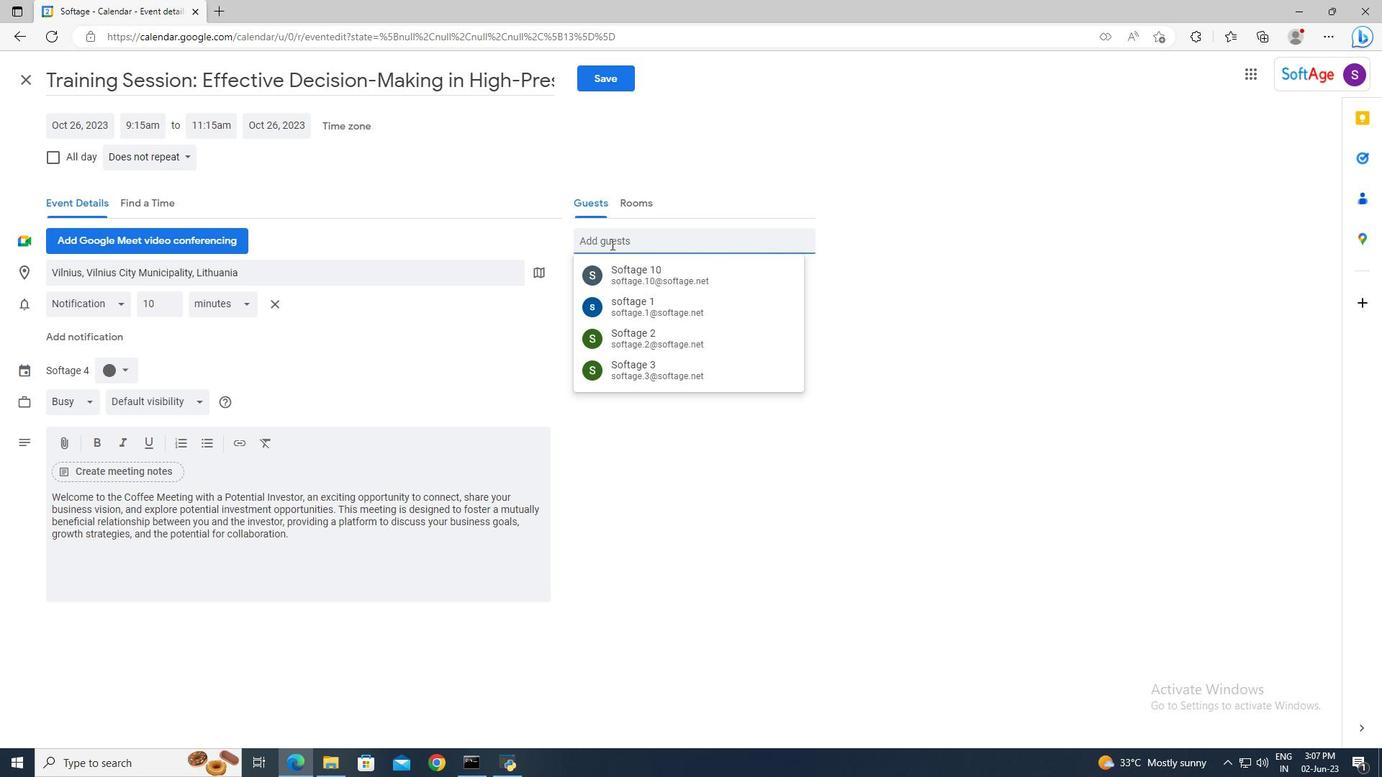 
Action: Key pressed softage.
Screenshot: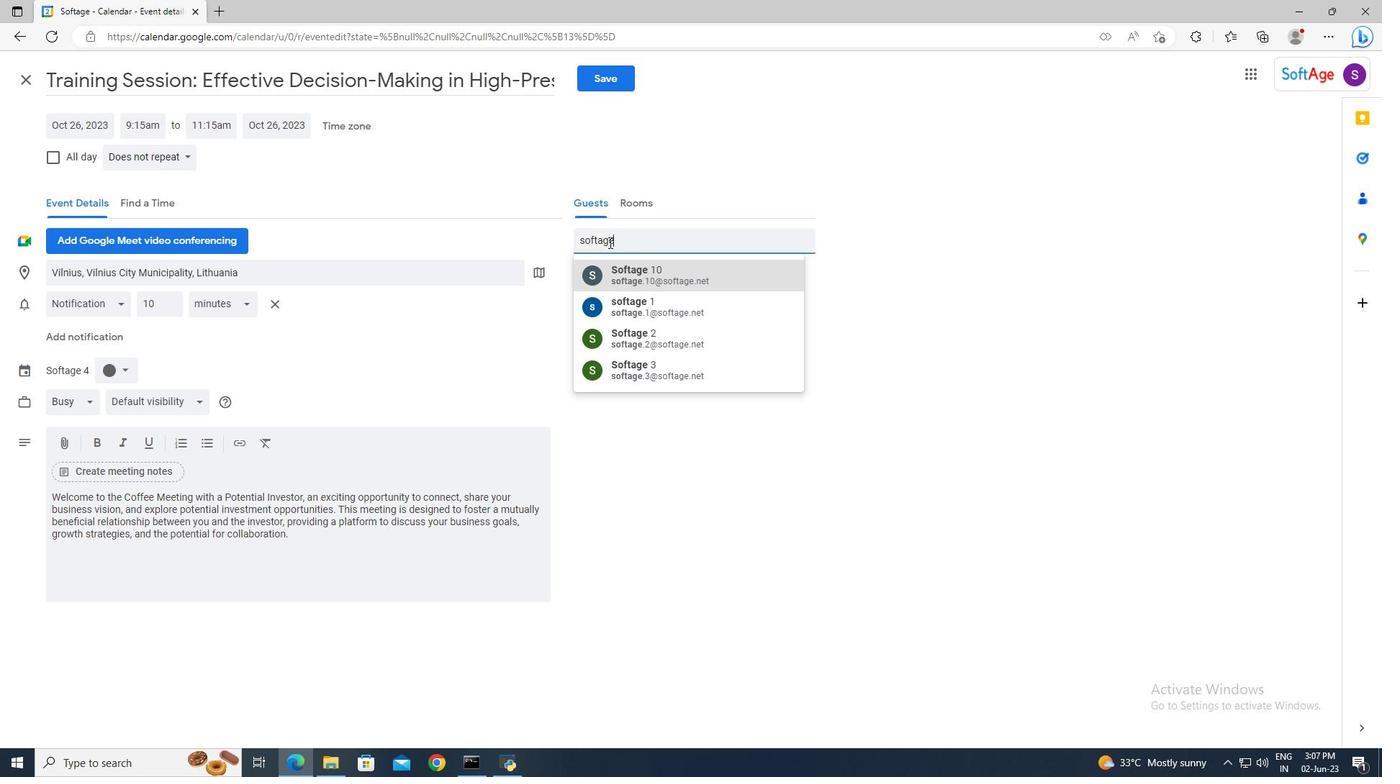 
Action: Mouse moved to (608, 241)
Screenshot: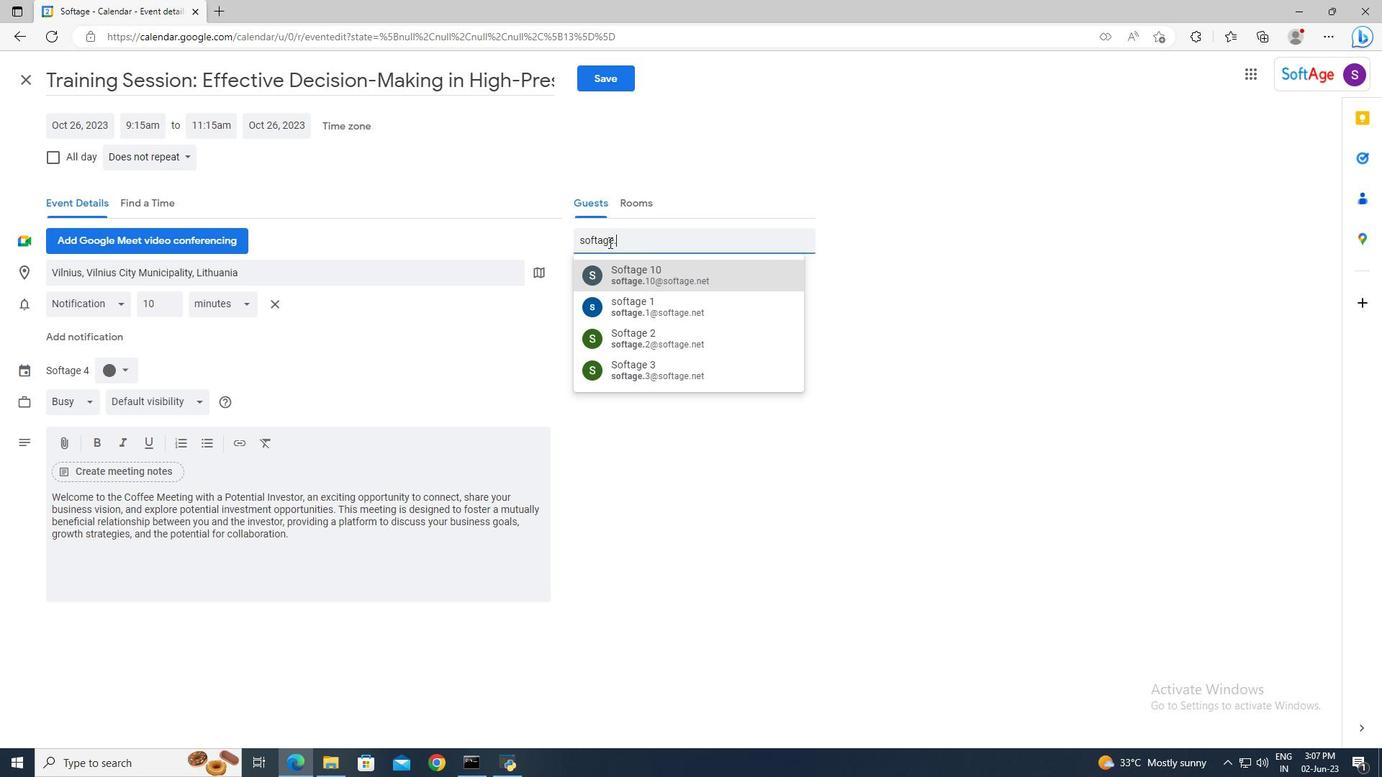 
Action: Key pressed 10<Key.shift><Key.shift><Key.shift><Key.shift><Key.shift>@softage.net<Key.enter>softage.1<Key.shift>!<Key.backspace><Key.shift>@softage.net<Key.enter>
Screenshot: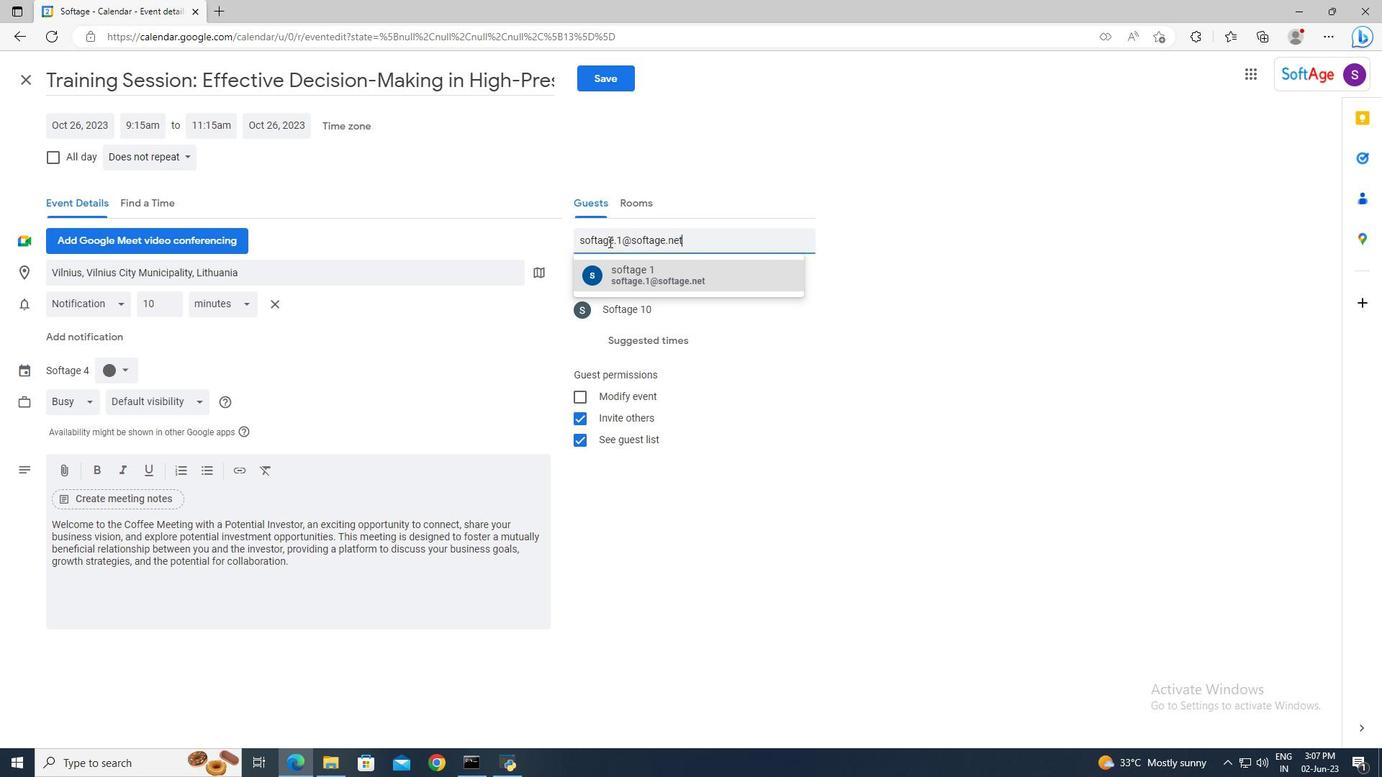 
Action: Mouse moved to (193, 153)
Screenshot: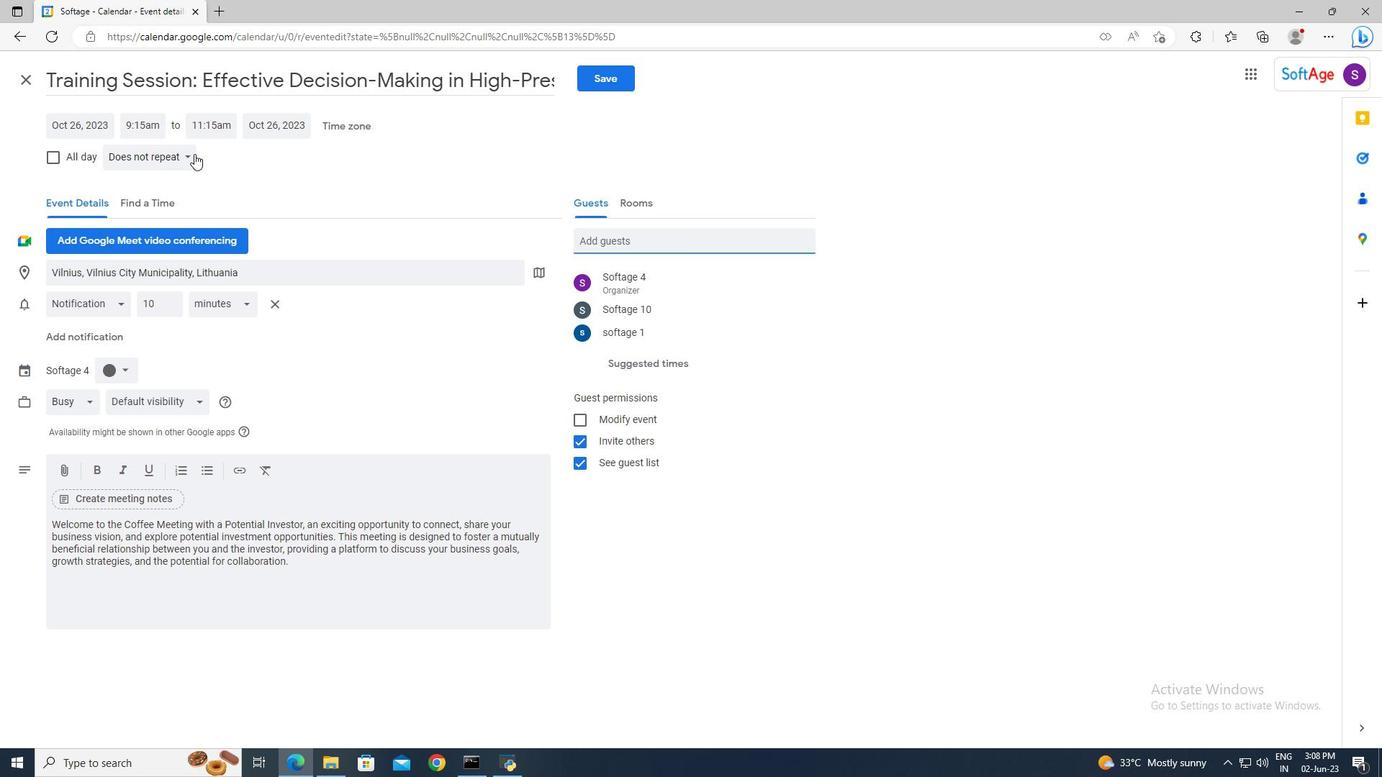 
Action: Mouse pressed left at (193, 153)
Screenshot: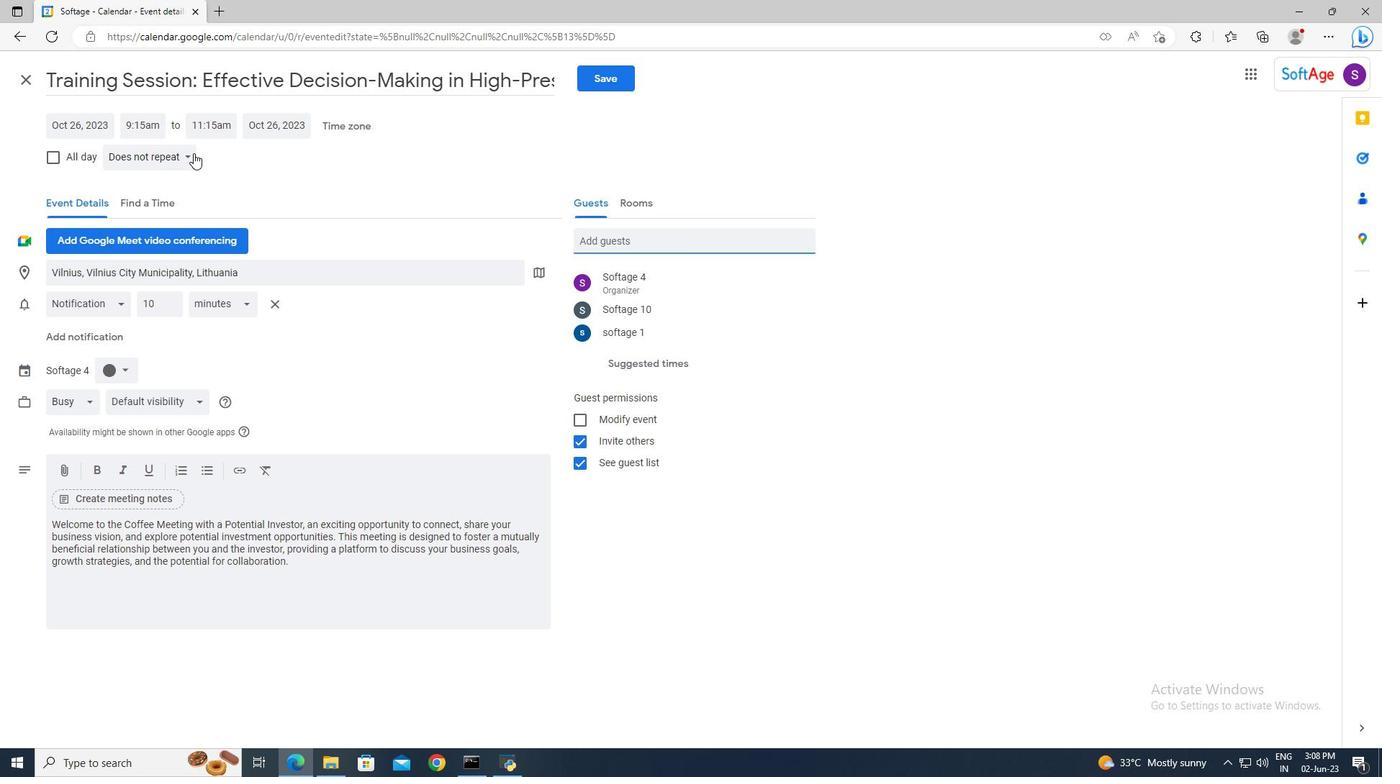 
Action: Mouse moved to (165, 155)
Screenshot: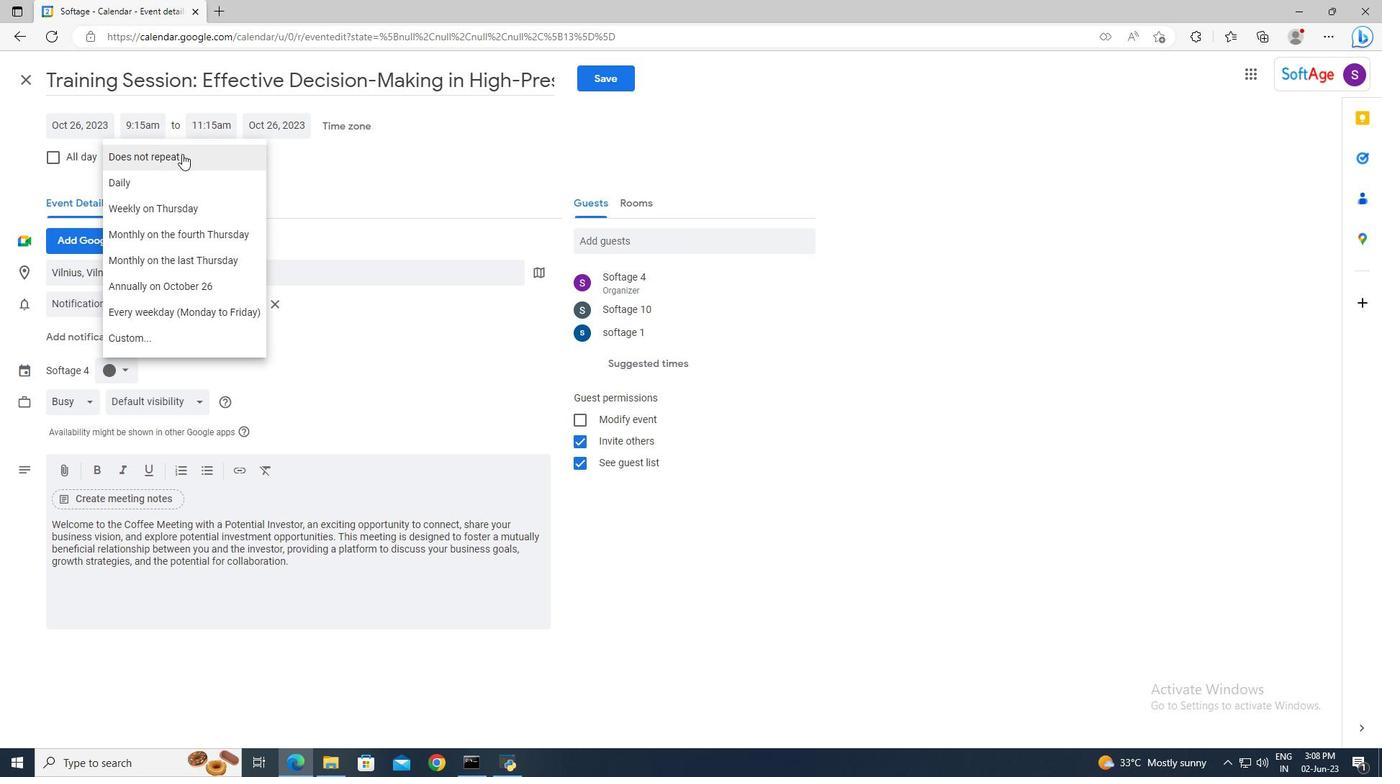 
Action: Mouse pressed left at (165, 155)
Screenshot: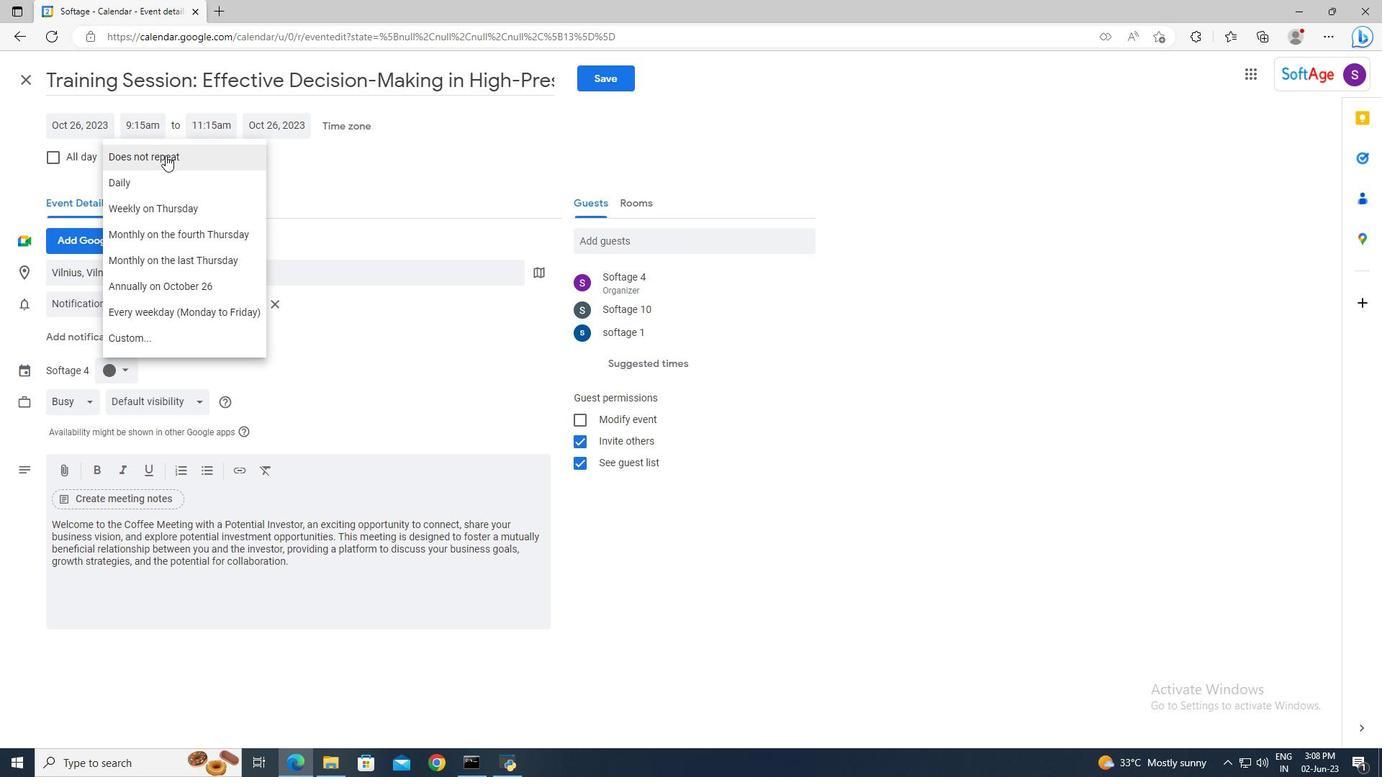 
Action: Mouse moved to (591, 77)
Screenshot: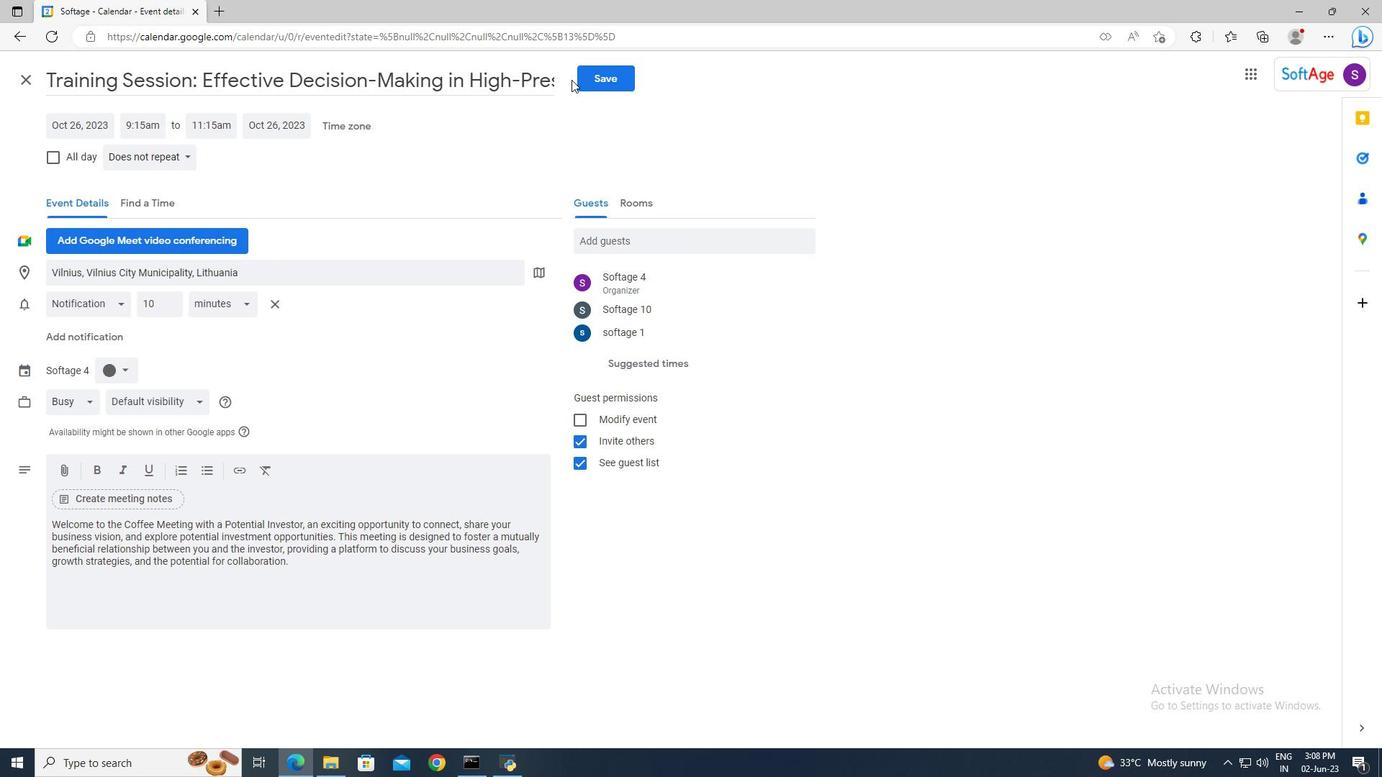 
Action: Mouse pressed left at (591, 77)
Screenshot: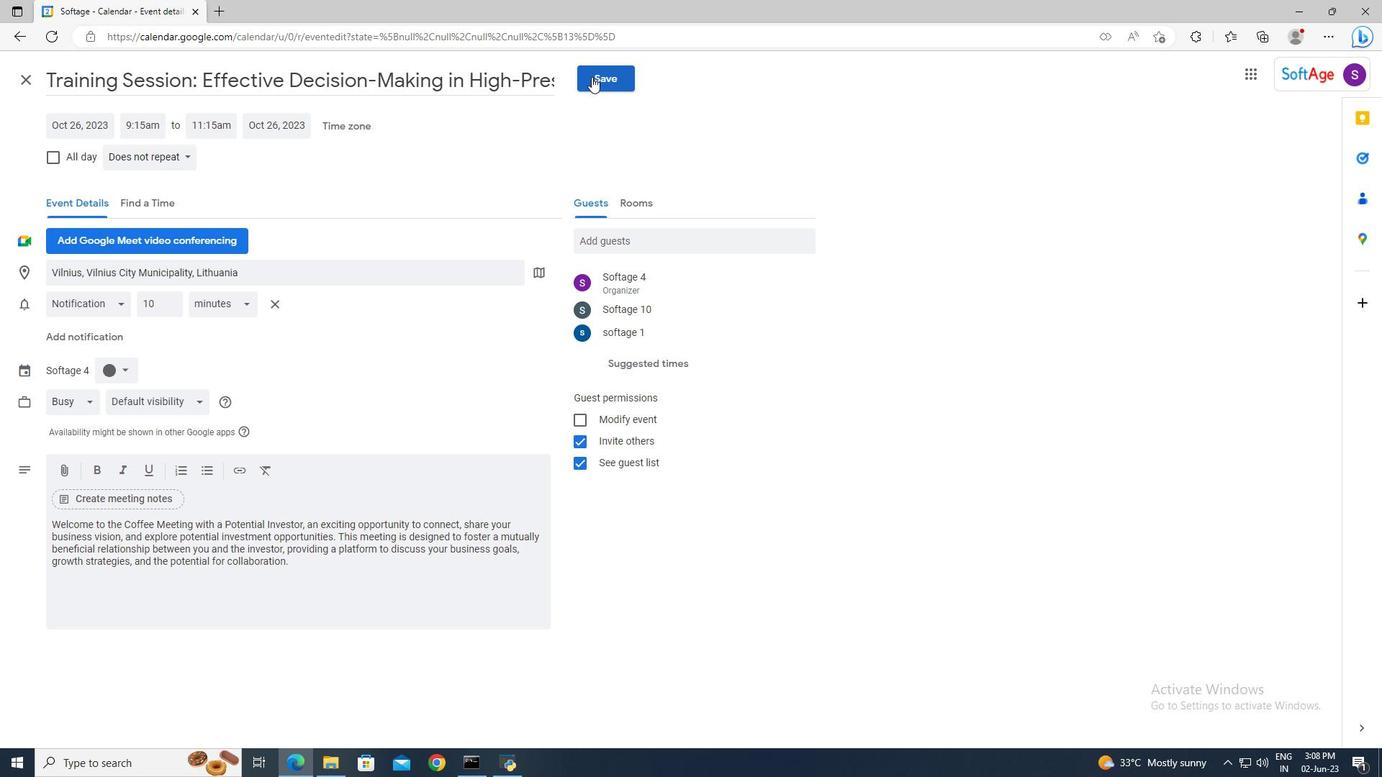 
Action: Mouse moved to (824, 436)
Screenshot: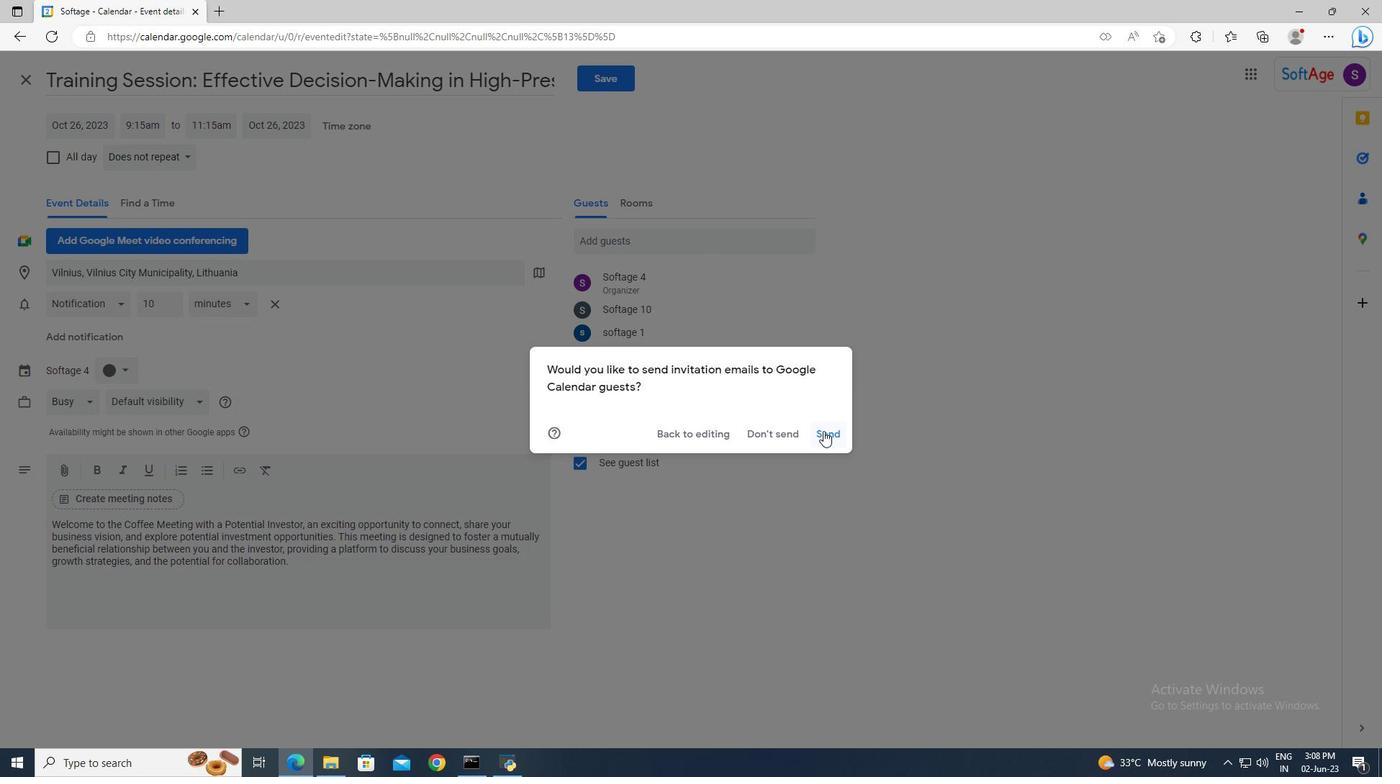 
Action: Mouse pressed left at (824, 436)
Screenshot: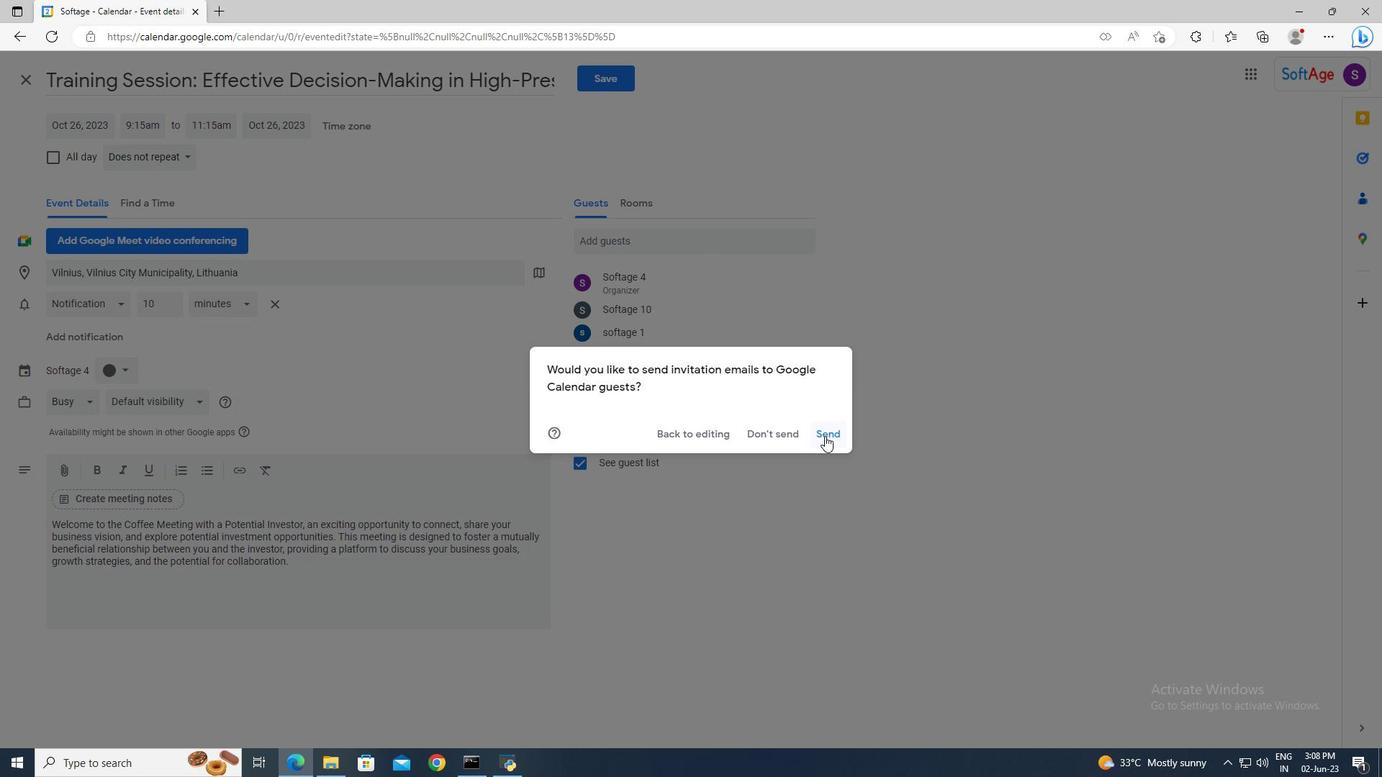 
